 Task: Look for Airbnb options in Diffa, Niger from 10th December, 2023 to 15th December, 2023 for 7 adults.4 bedrooms having 7 beds and 4 bathrooms. Property type can be house. Amenities needed are: wifi, TV, free parkinig on premises, gym, breakfast. Look for 4 properties as per requirement.
Action: Mouse moved to (465, 64)
Screenshot: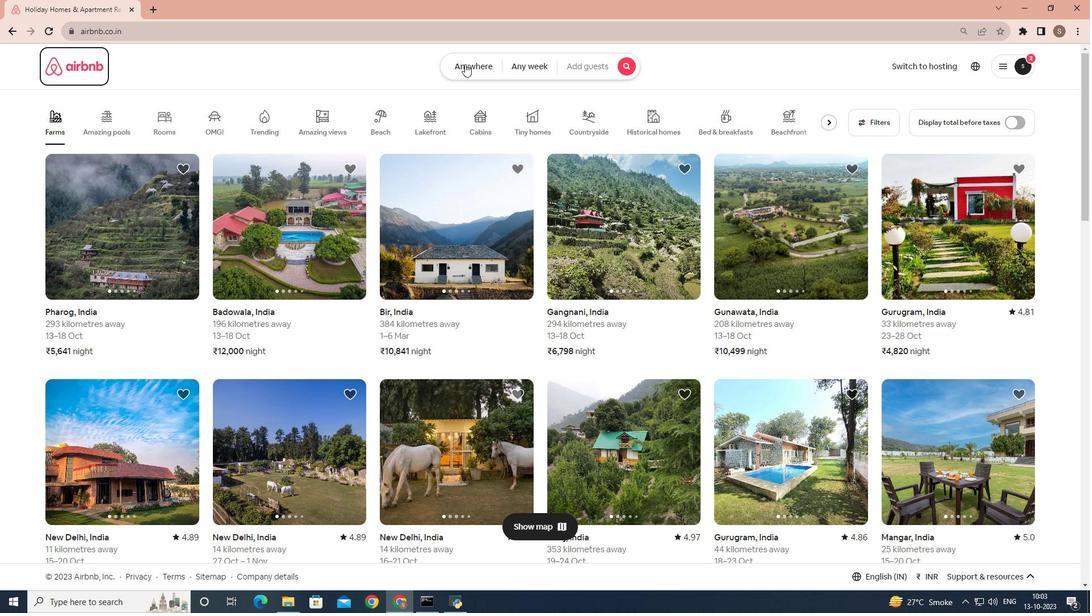 
Action: Mouse pressed left at (465, 64)
Screenshot: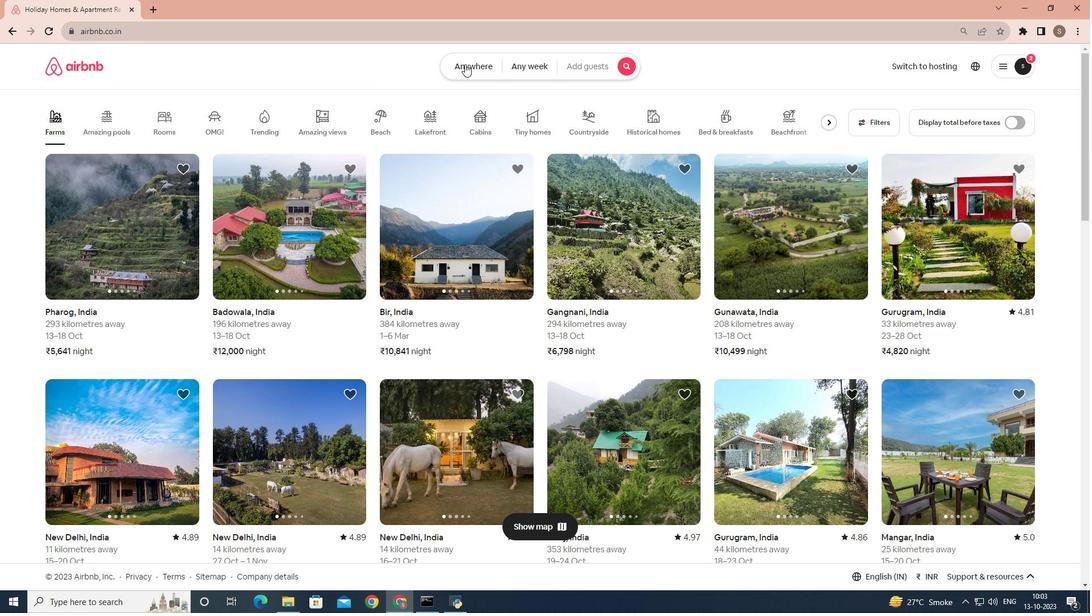 
Action: Mouse moved to (423, 103)
Screenshot: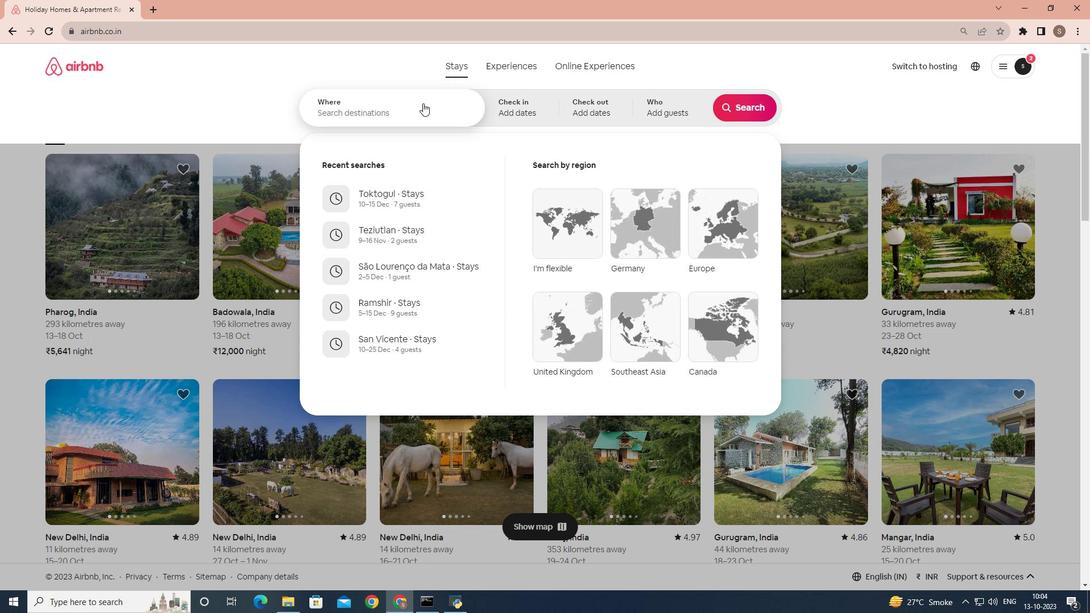 
Action: Mouse pressed left at (423, 103)
Screenshot: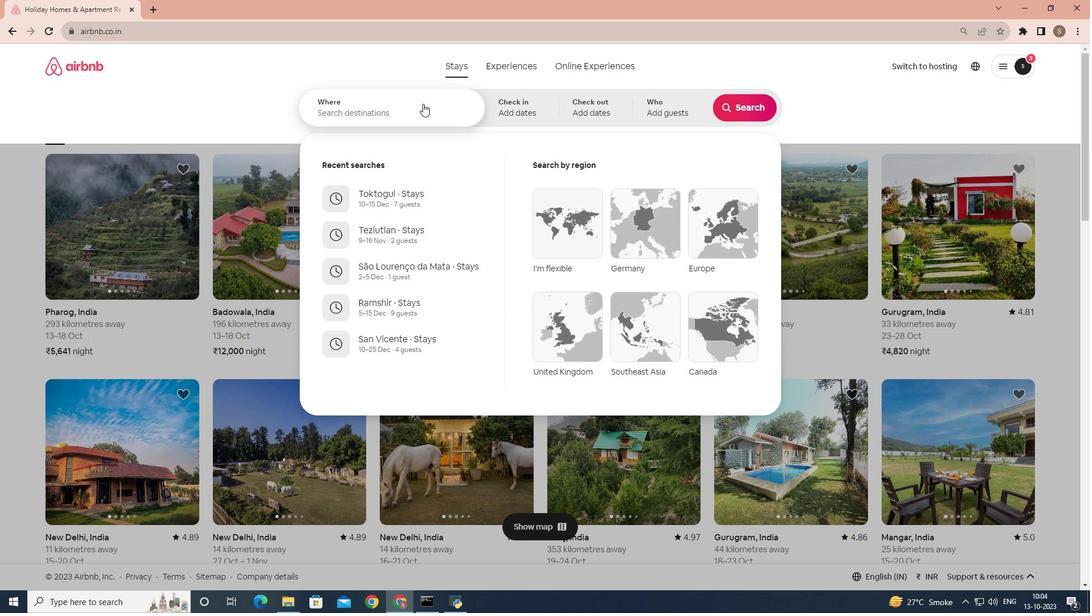 
Action: Mouse moved to (421, 105)
Screenshot: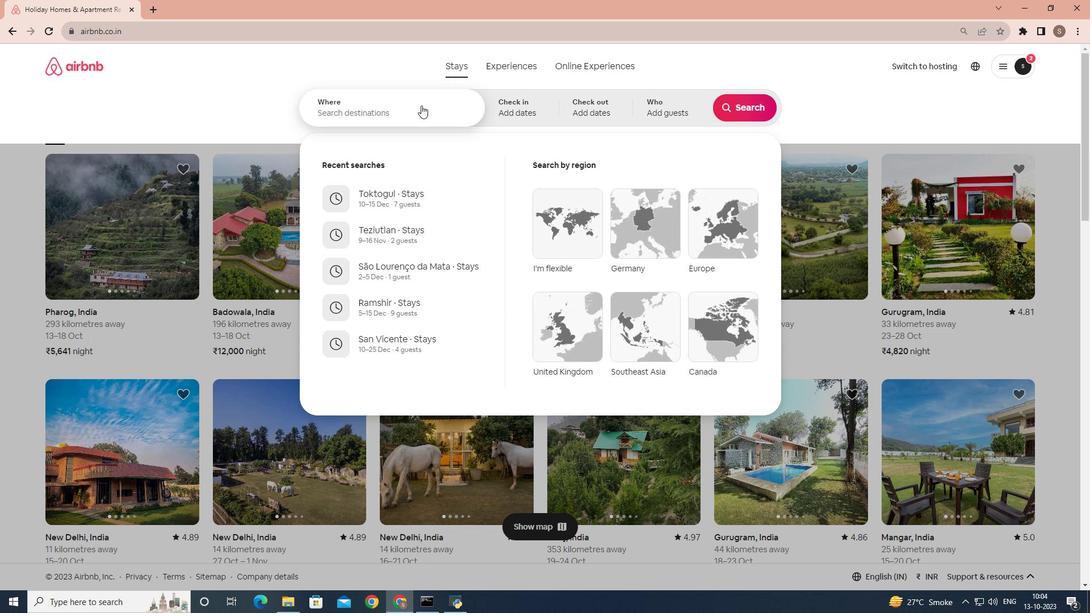 
Action: Mouse pressed left at (421, 105)
Screenshot: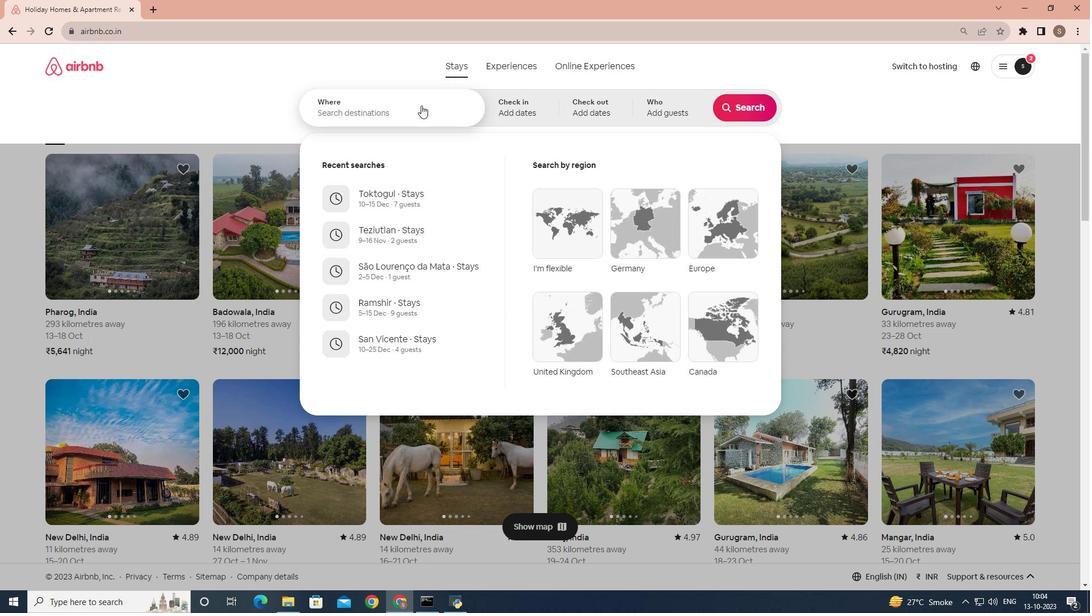 
Action: Key pressed <Key.shift>Diffa,<Key.space><Key.shift>Niger
Screenshot: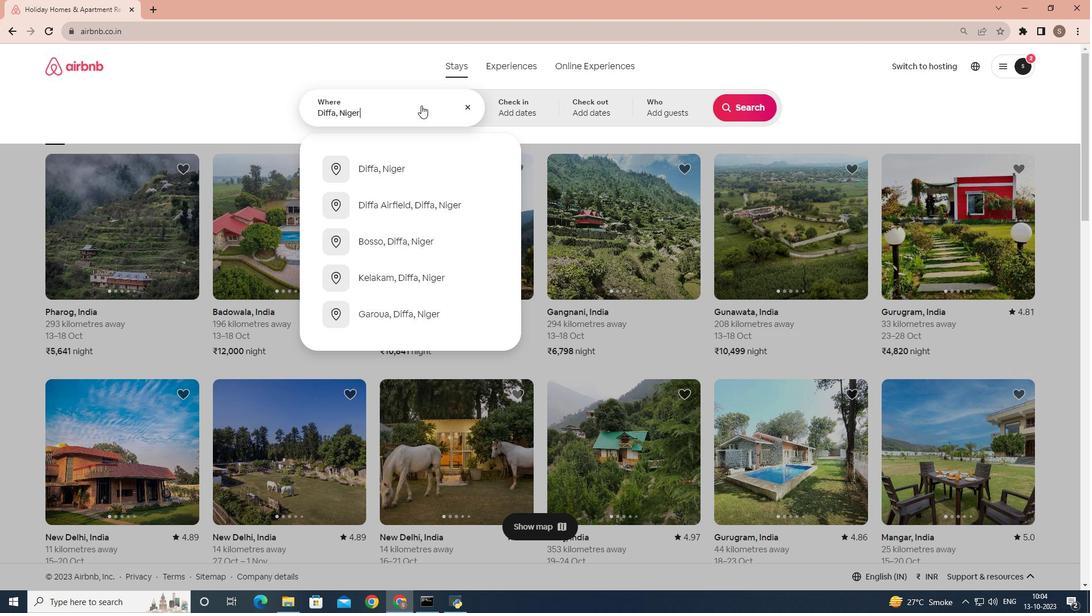 
Action: Mouse moved to (451, 160)
Screenshot: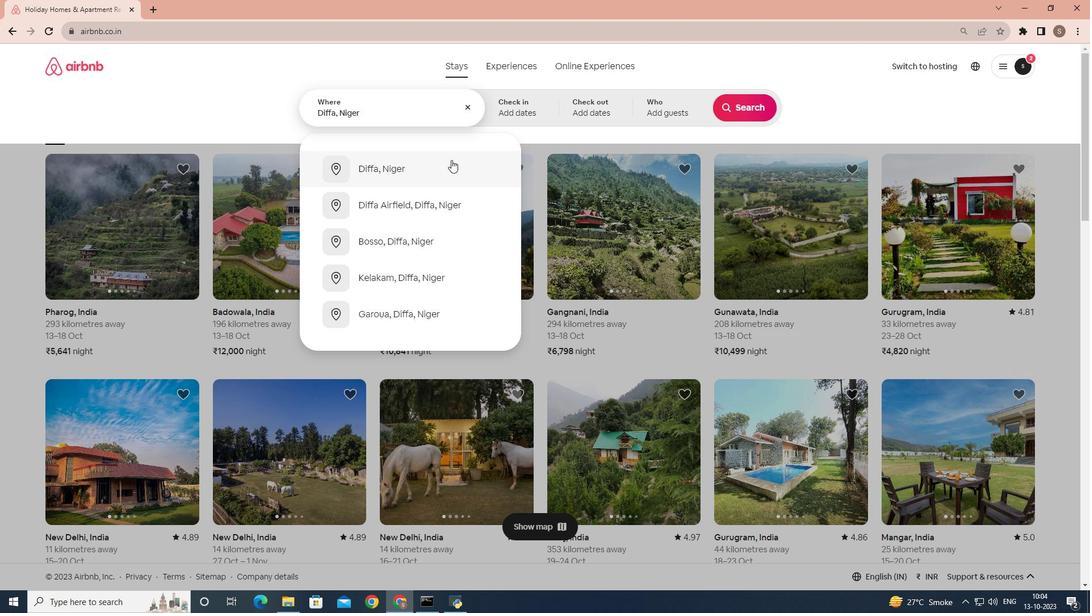
Action: Mouse pressed left at (451, 160)
Screenshot: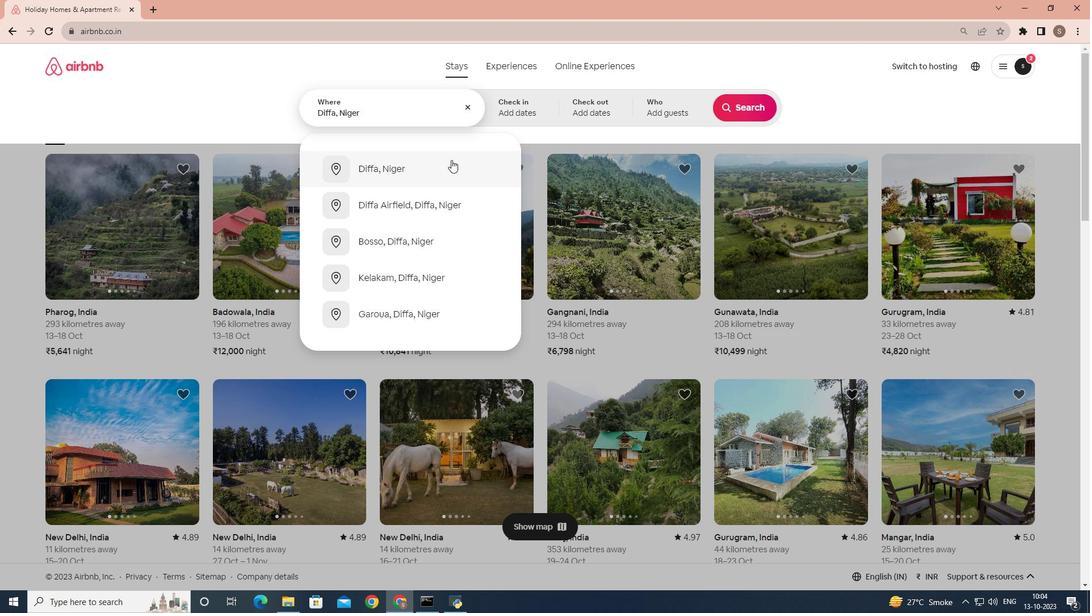
Action: Mouse moved to (741, 198)
Screenshot: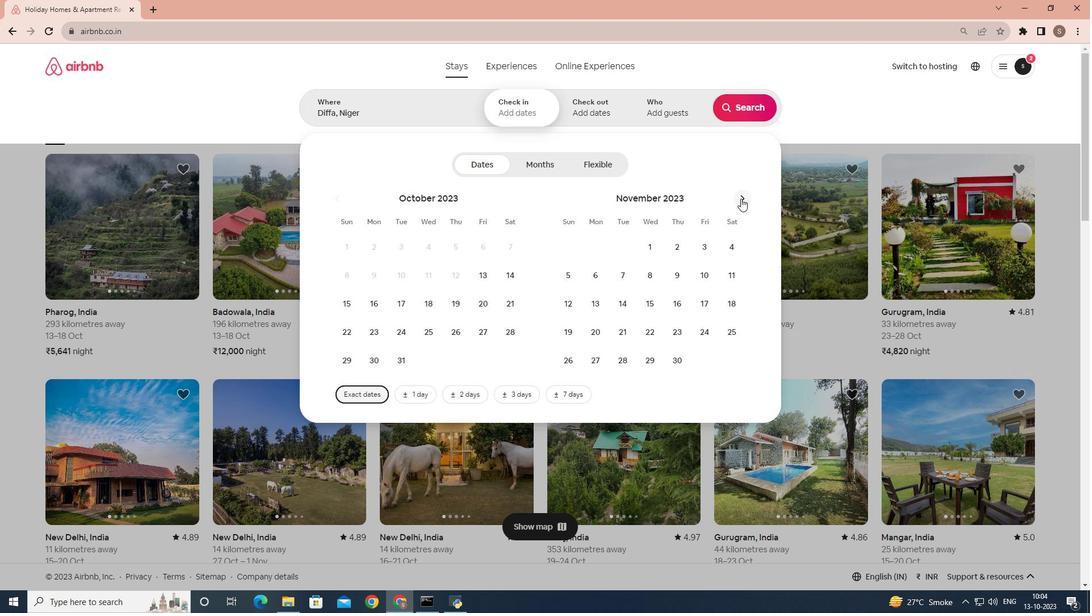 
Action: Mouse pressed left at (741, 198)
Screenshot: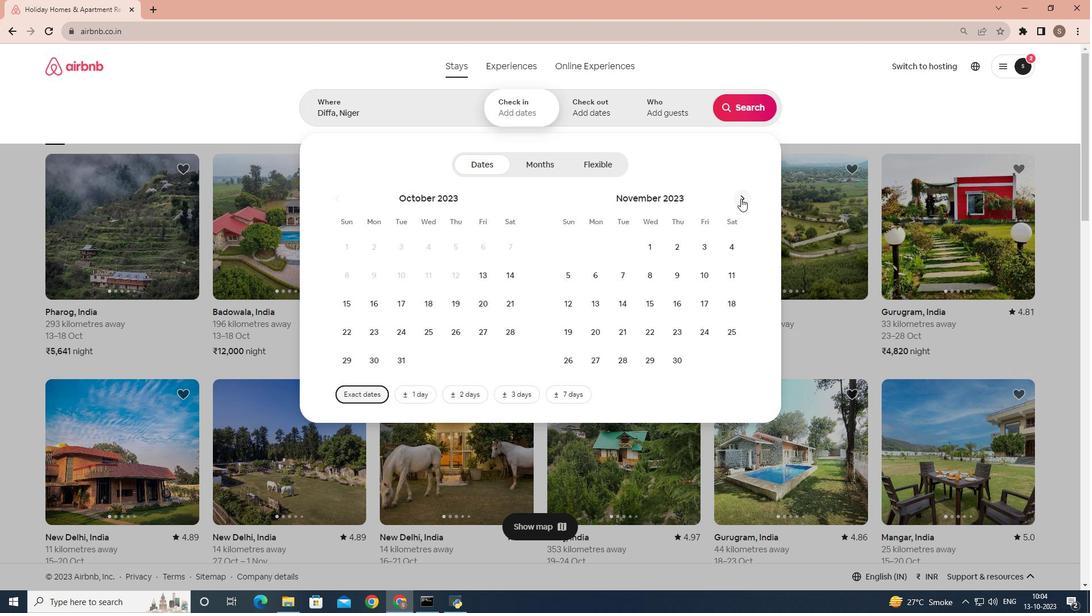 
Action: Mouse moved to (565, 300)
Screenshot: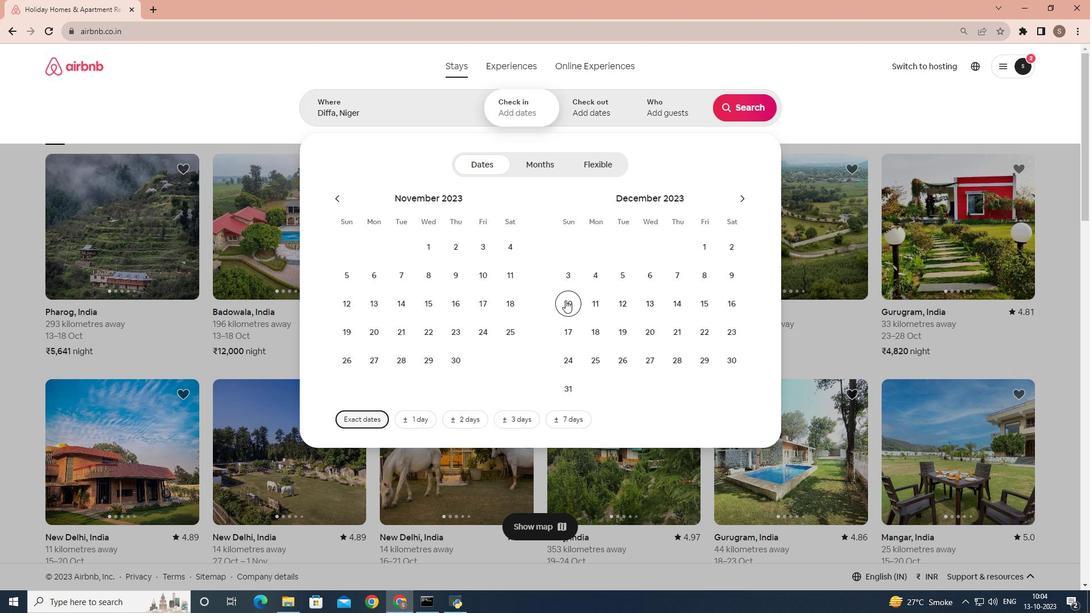 
Action: Mouse pressed left at (565, 300)
Screenshot: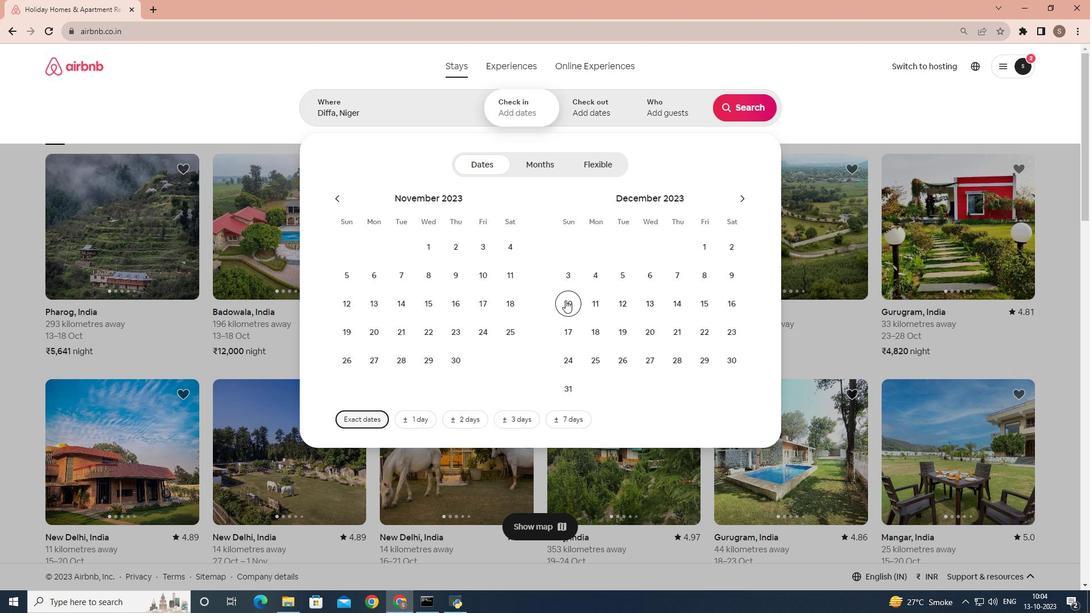 
Action: Mouse moved to (701, 306)
Screenshot: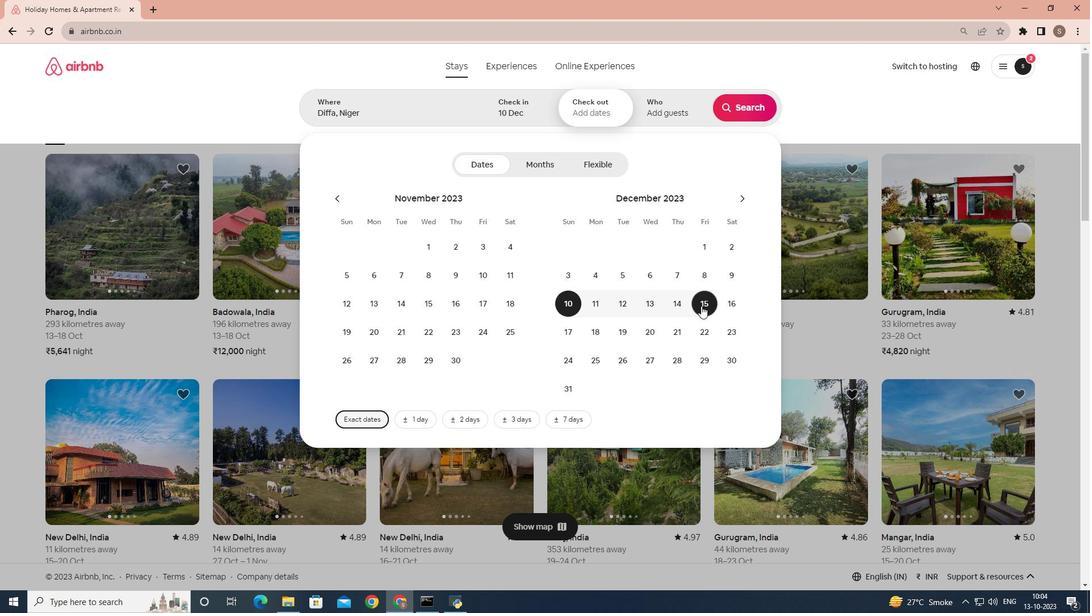
Action: Mouse pressed left at (701, 306)
Screenshot: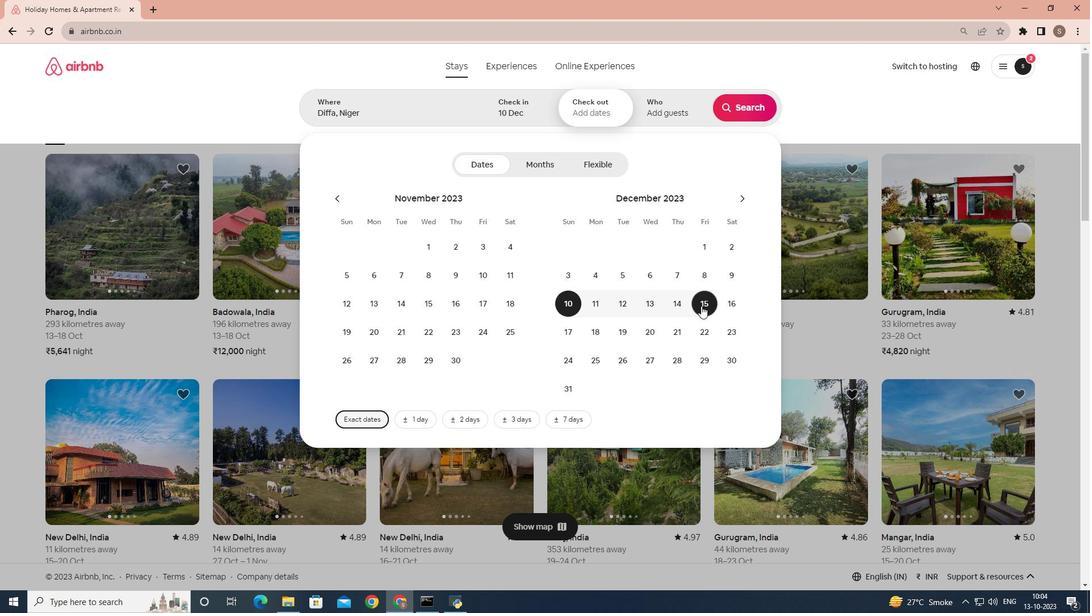 
Action: Mouse moved to (671, 95)
Screenshot: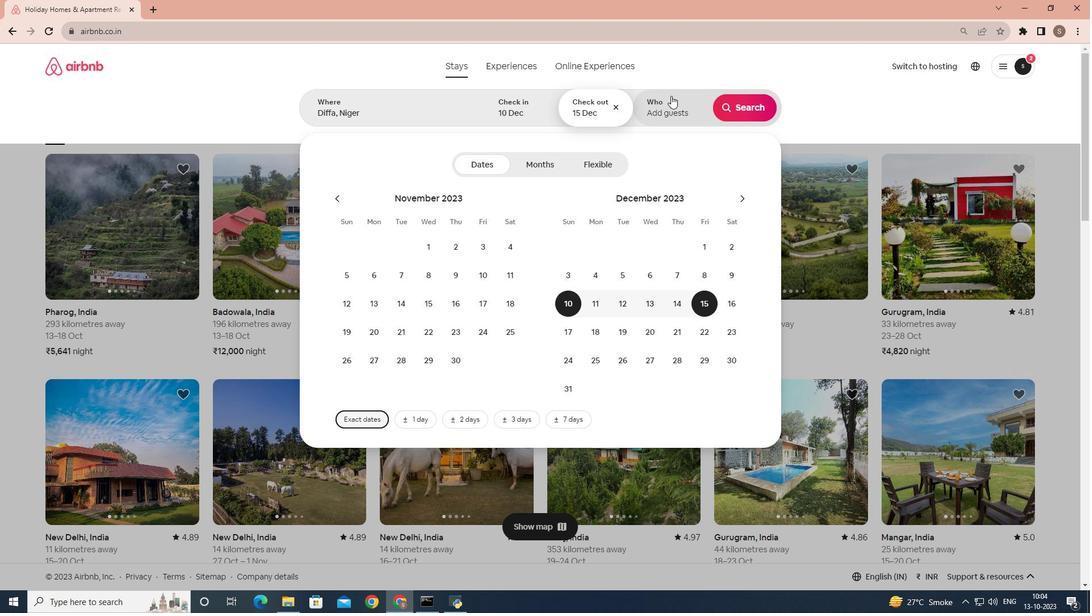 
Action: Mouse pressed left at (671, 95)
Screenshot: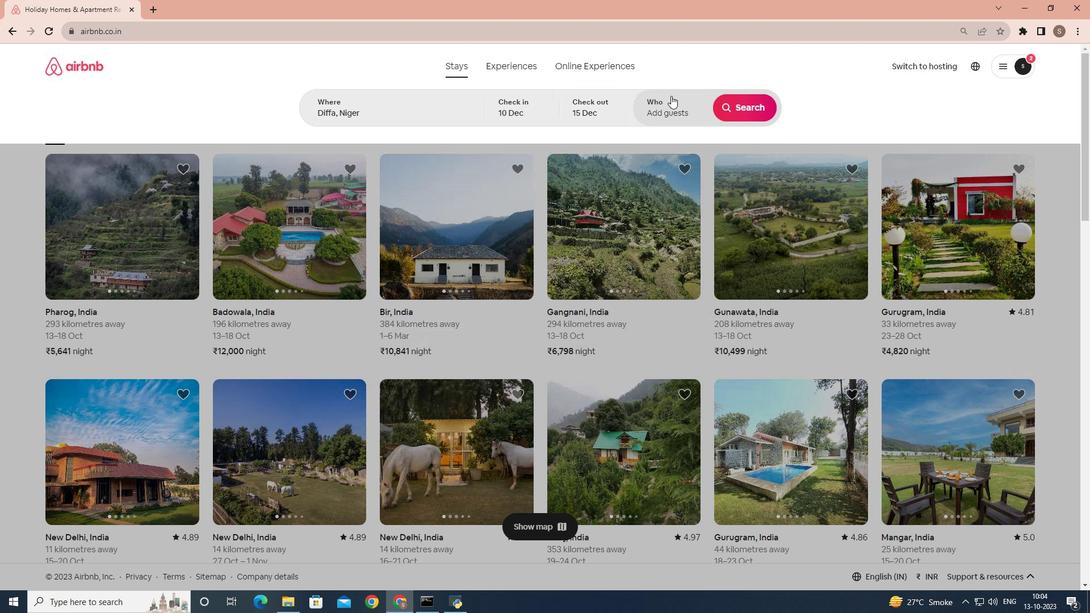 
Action: Mouse moved to (749, 173)
Screenshot: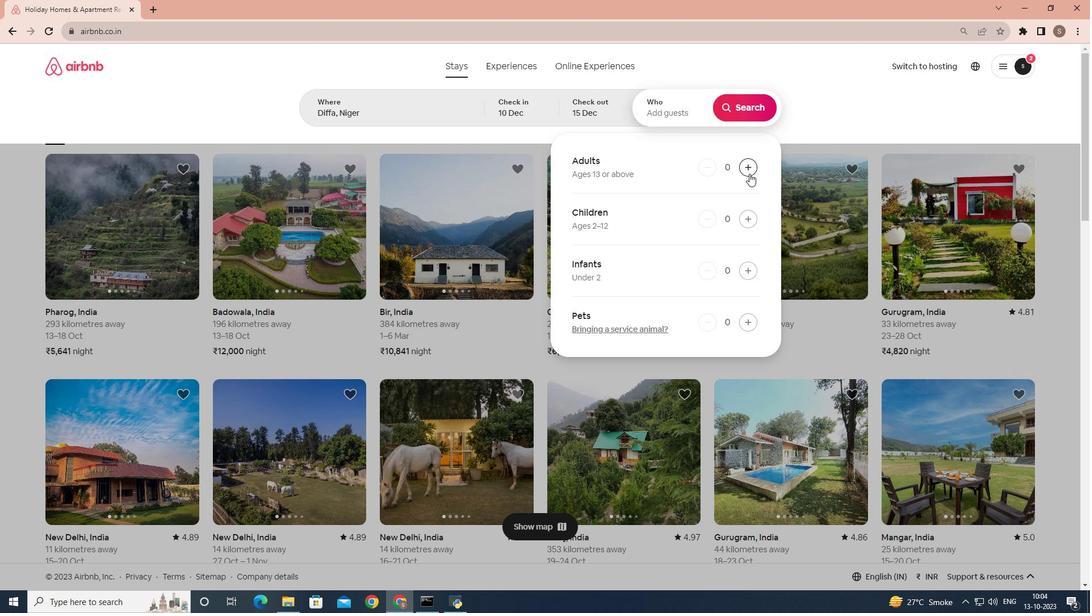 
Action: Mouse pressed left at (749, 173)
Screenshot: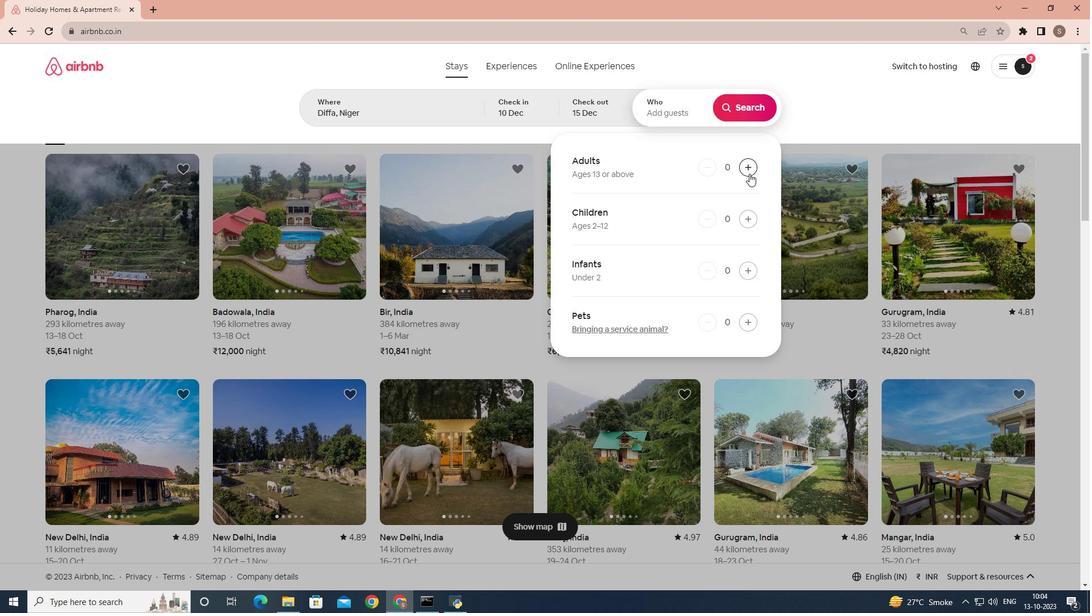 
Action: Mouse pressed left at (749, 173)
Screenshot: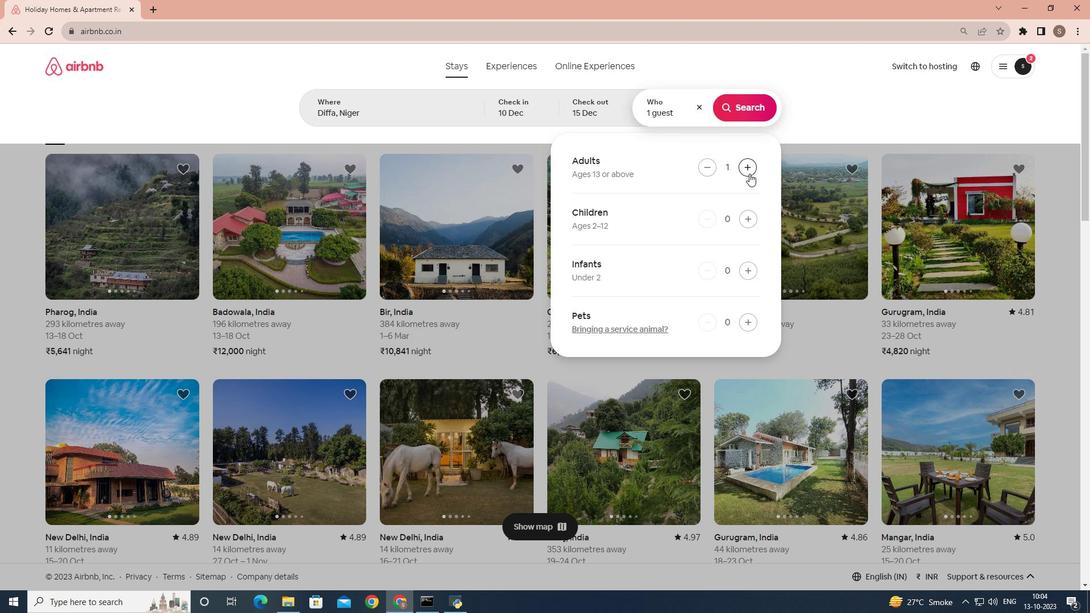 
Action: Mouse pressed left at (749, 173)
Screenshot: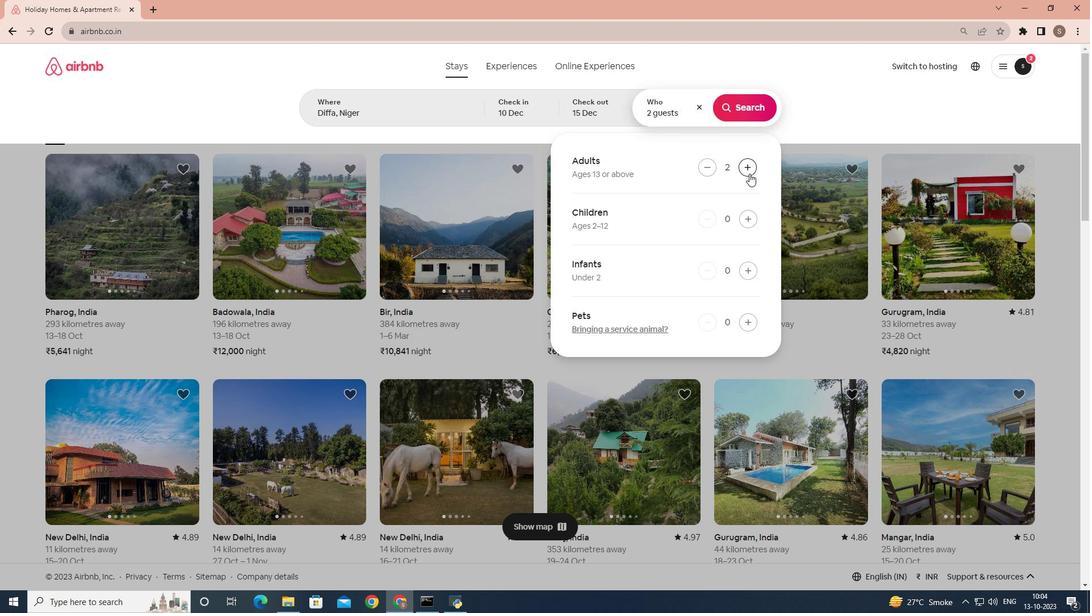 
Action: Mouse pressed left at (749, 173)
Screenshot: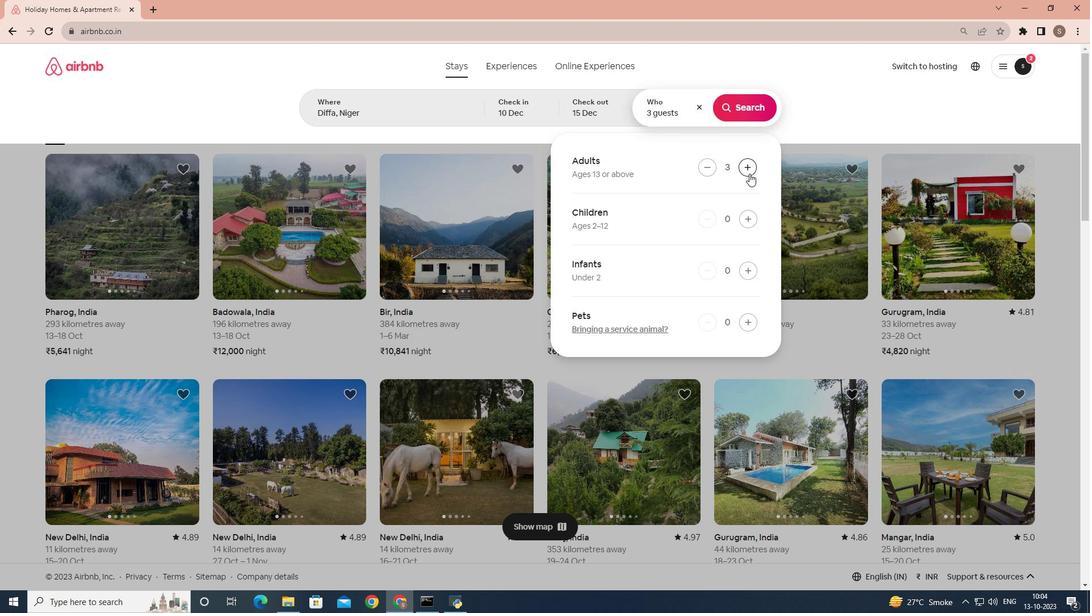 
Action: Mouse pressed left at (749, 173)
Screenshot: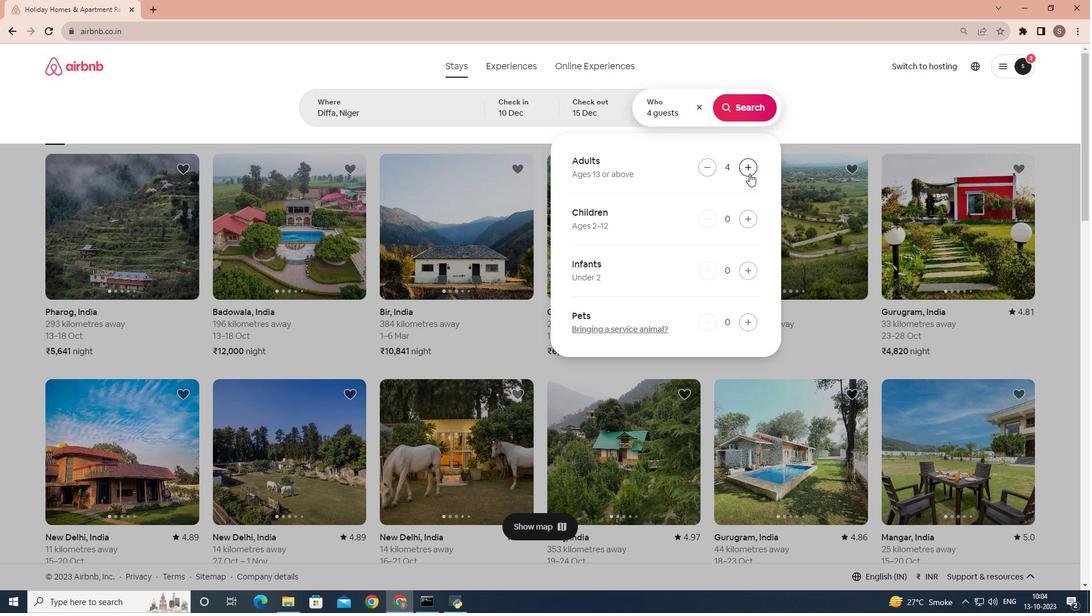 
Action: Mouse pressed left at (749, 173)
Screenshot: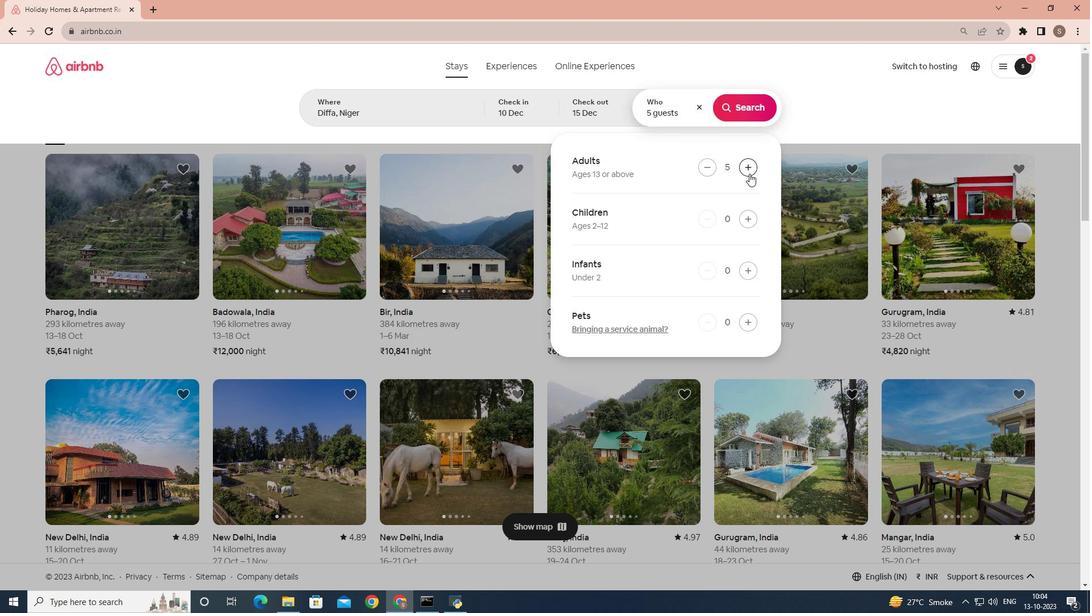 
Action: Mouse pressed left at (749, 173)
Screenshot: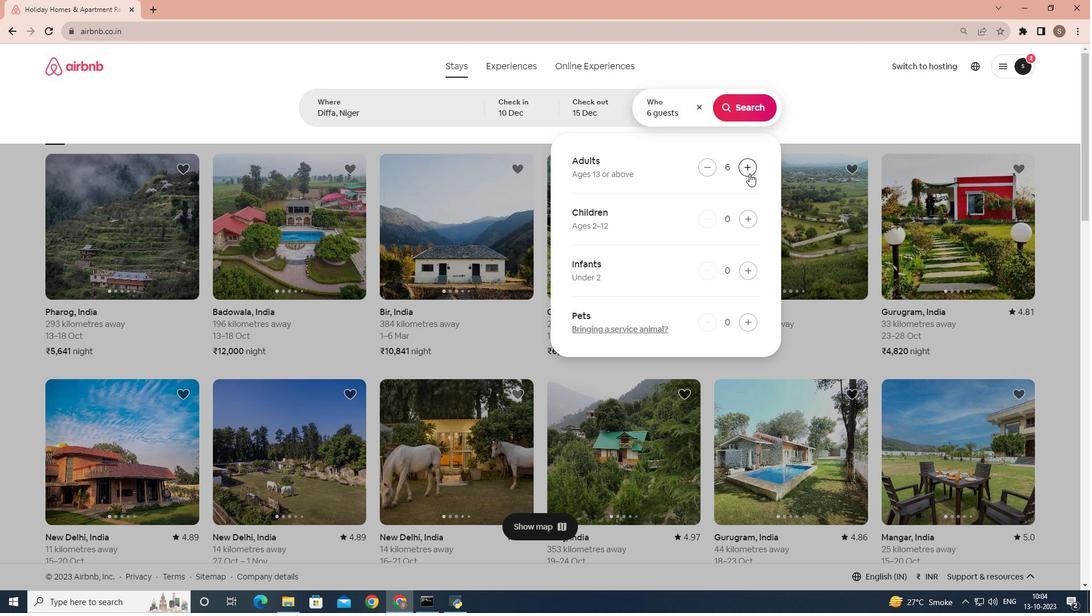 
Action: Mouse moved to (737, 113)
Screenshot: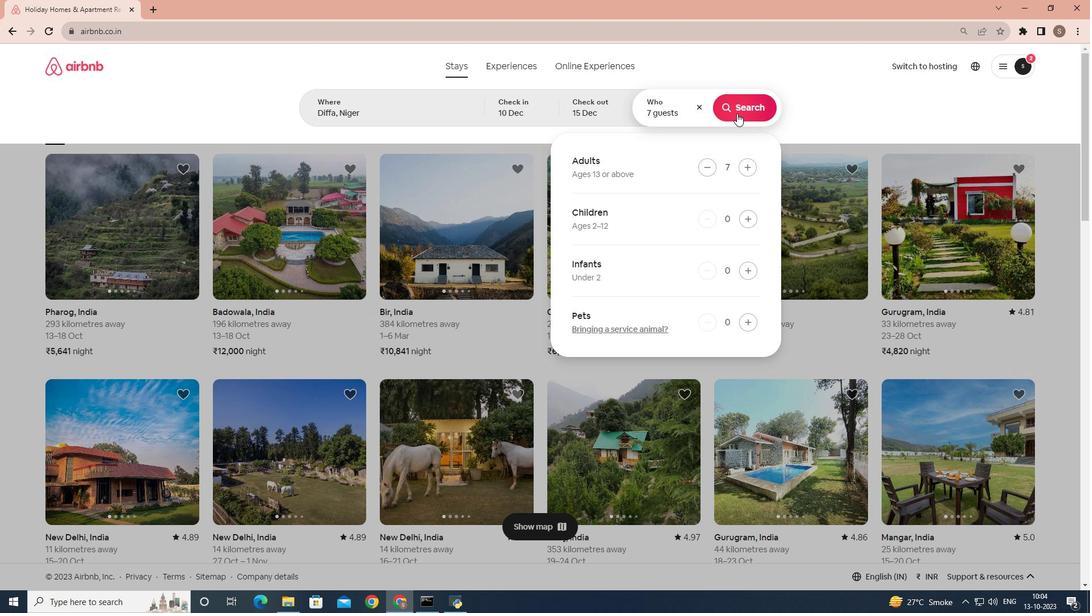 
Action: Mouse pressed left at (737, 113)
Screenshot: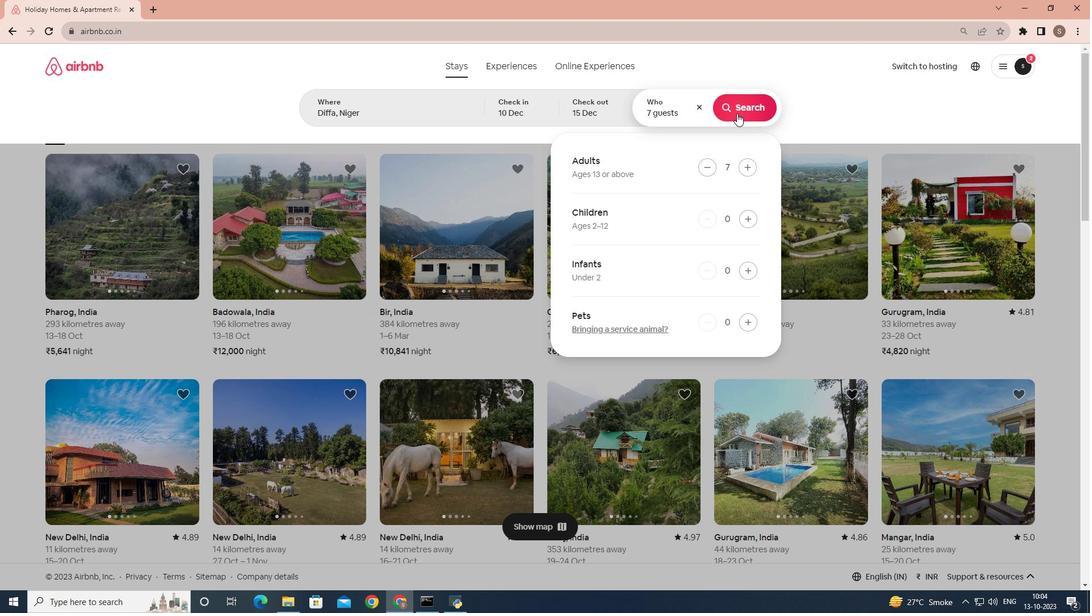 
Action: Mouse moved to (905, 124)
Screenshot: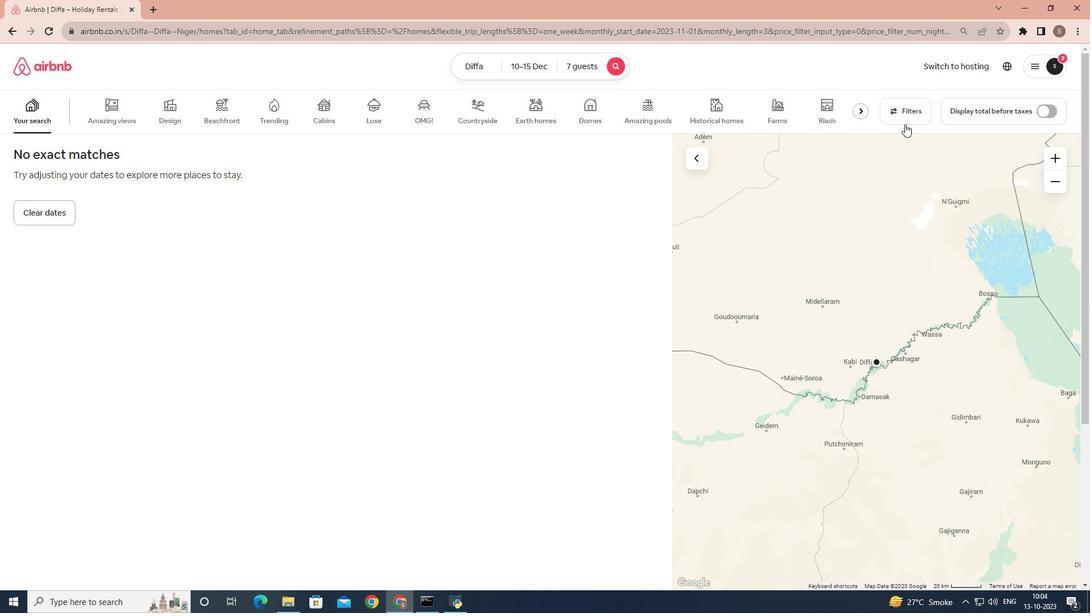 
Action: Mouse pressed left at (905, 124)
Screenshot: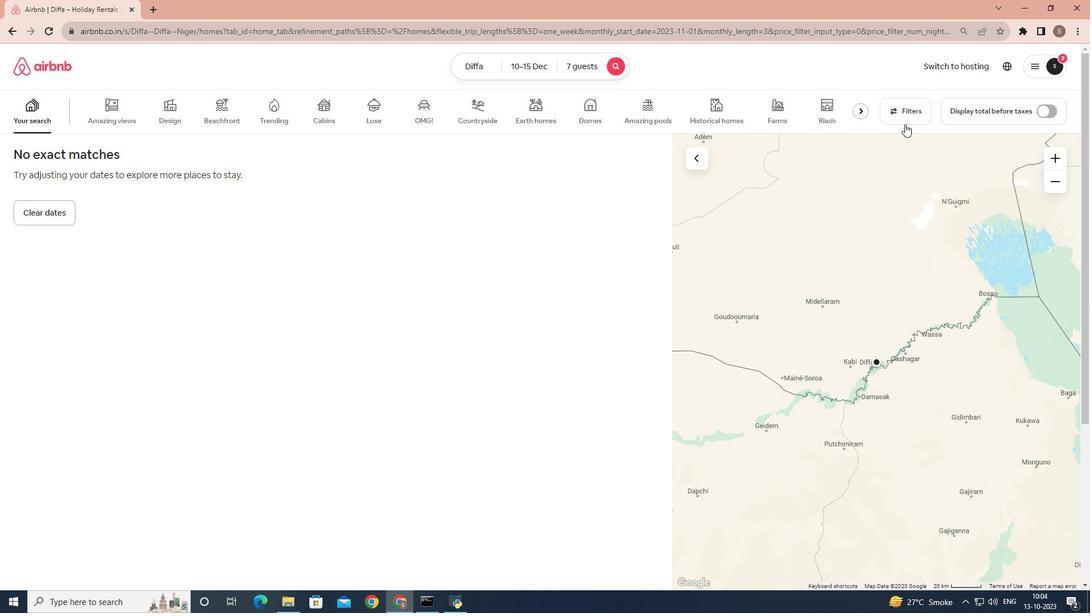 
Action: Mouse moved to (726, 286)
Screenshot: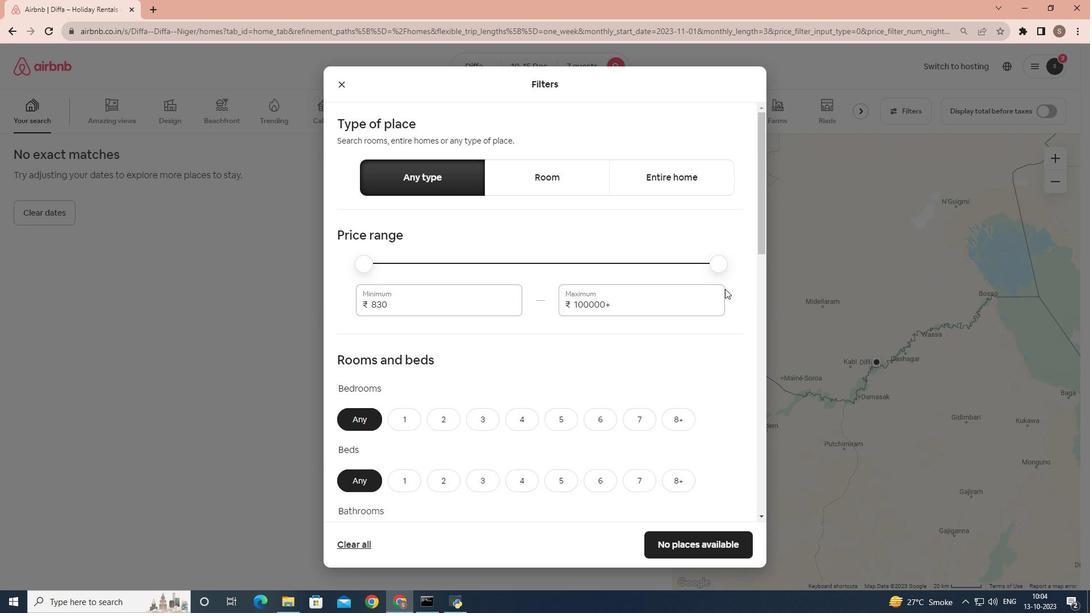 
Action: Mouse scrolled (726, 286) with delta (0, 0)
Screenshot: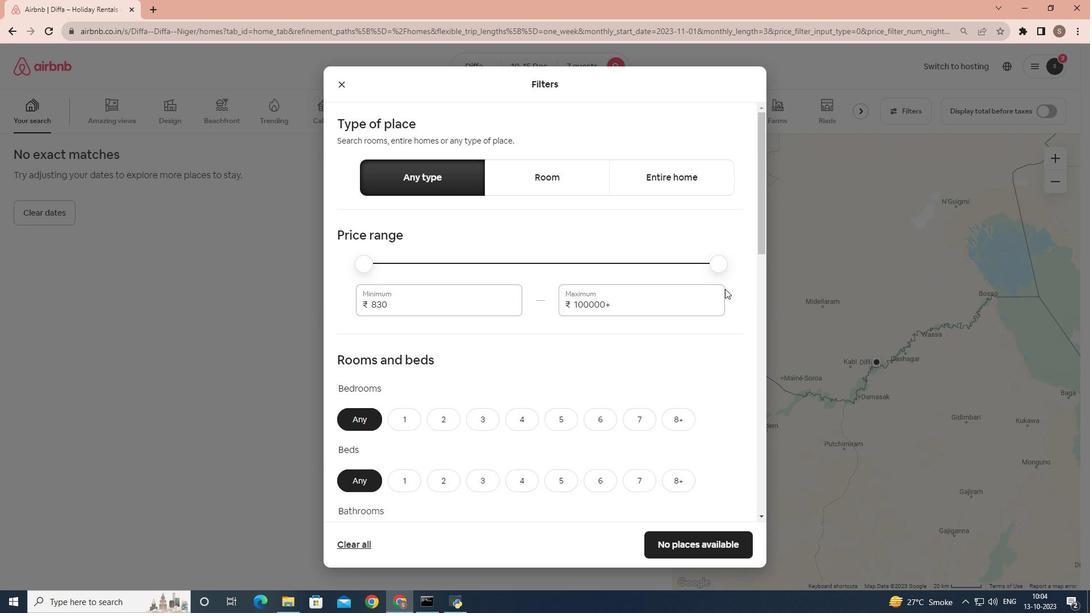 
Action: Mouse moved to (512, 364)
Screenshot: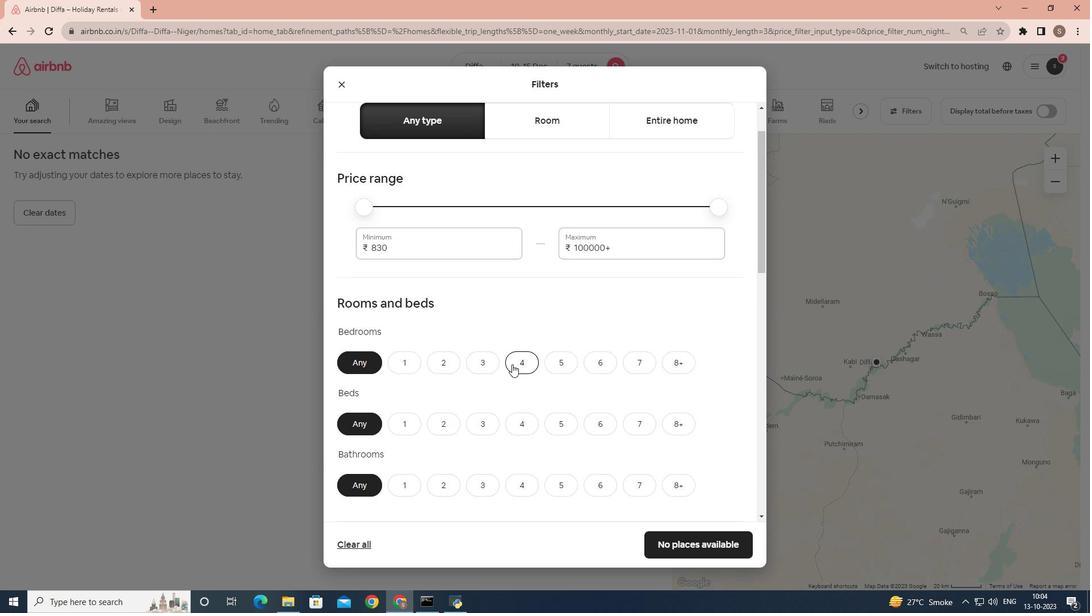 
Action: Mouse pressed left at (512, 364)
Screenshot: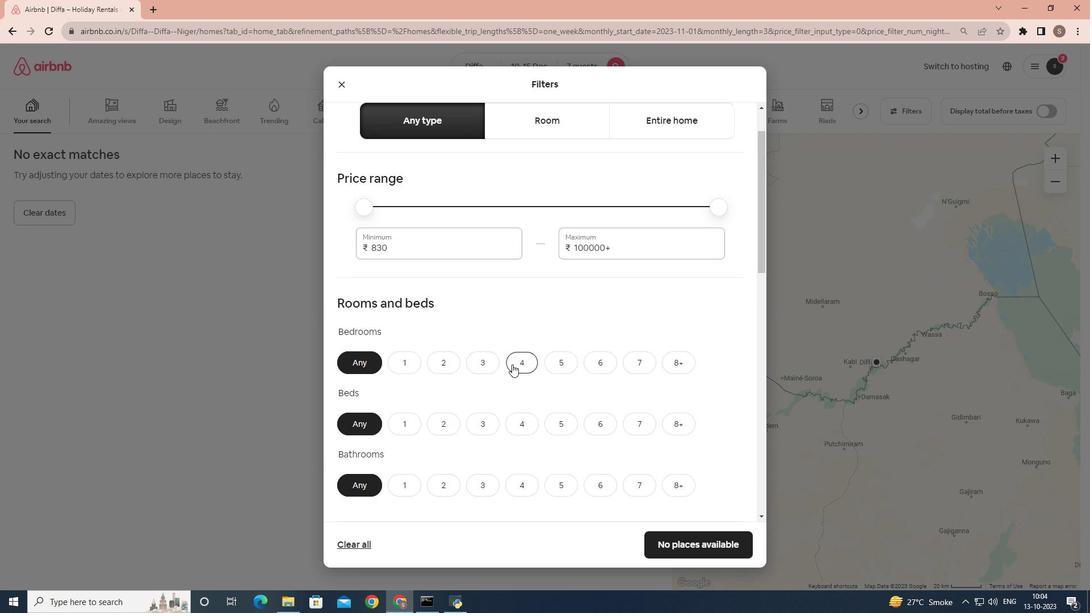 
Action: Mouse moved to (522, 364)
Screenshot: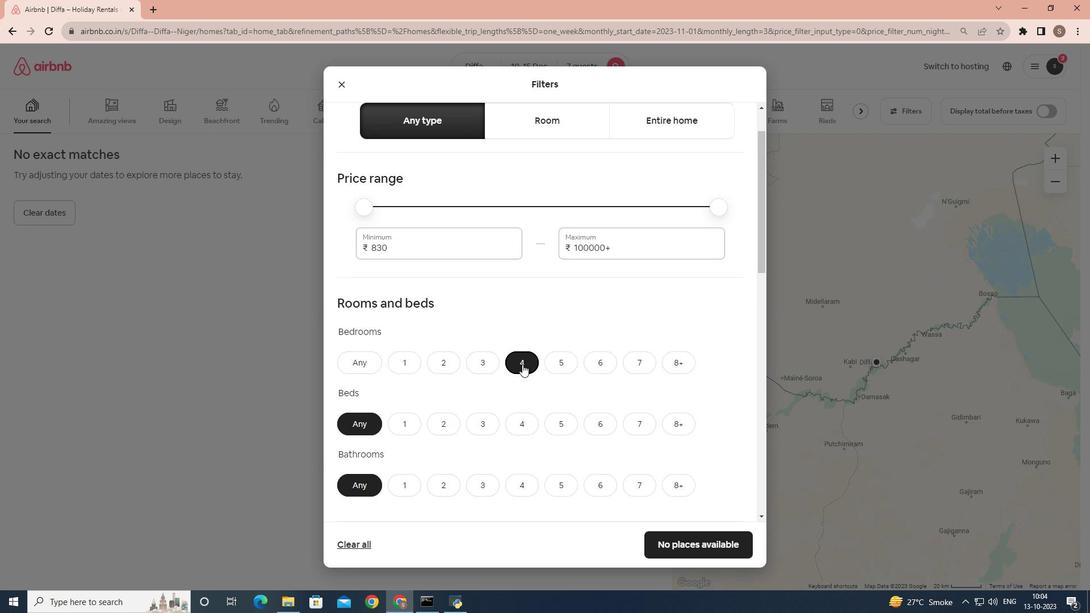 
Action: Mouse scrolled (522, 364) with delta (0, 0)
Screenshot: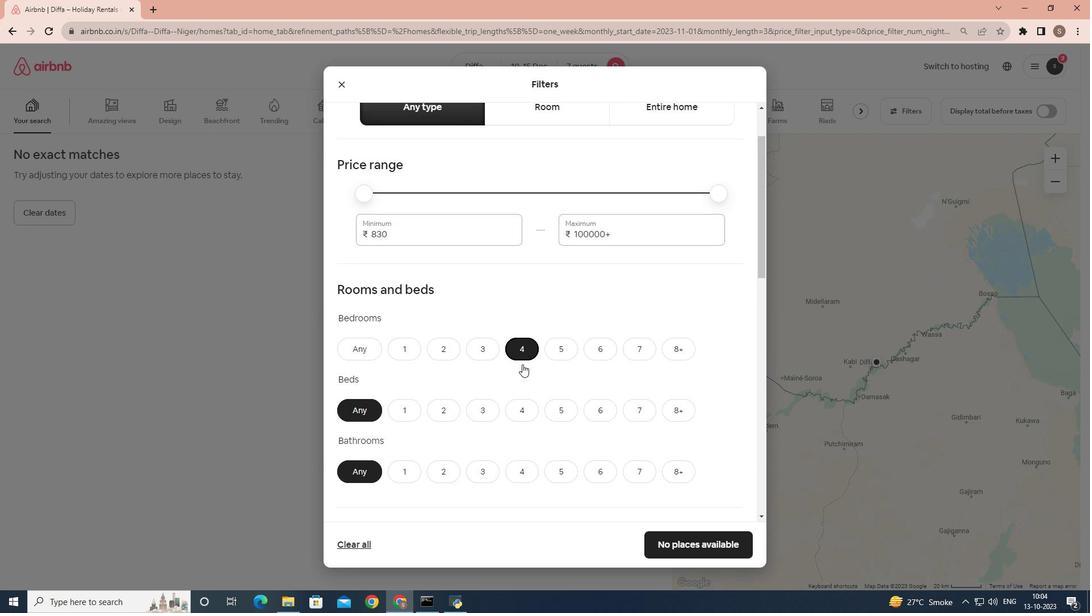 
Action: Mouse moved to (642, 370)
Screenshot: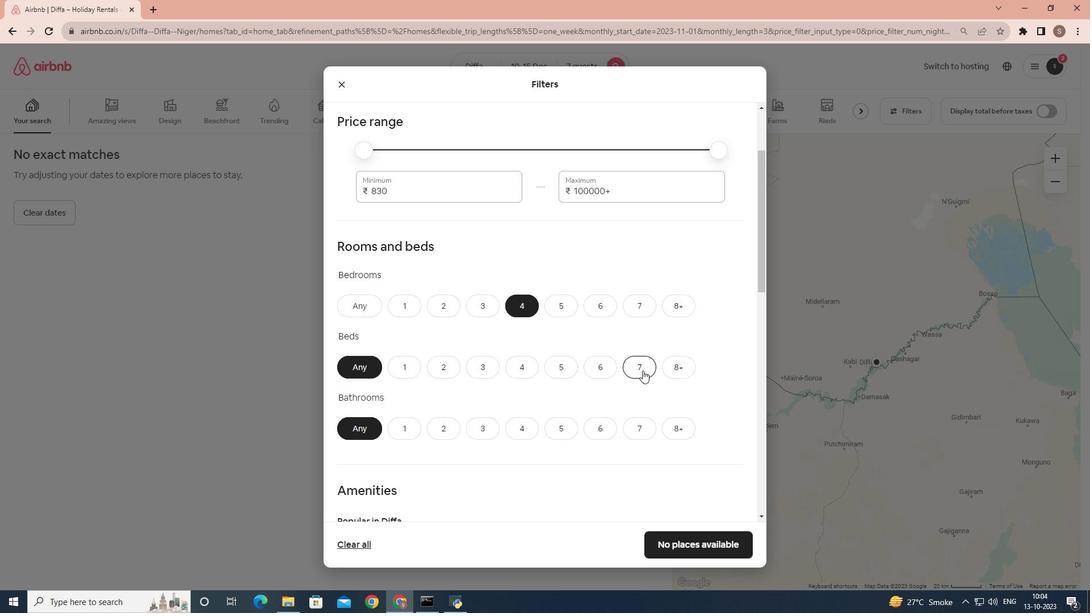 
Action: Mouse pressed left at (642, 370)
Screenshot: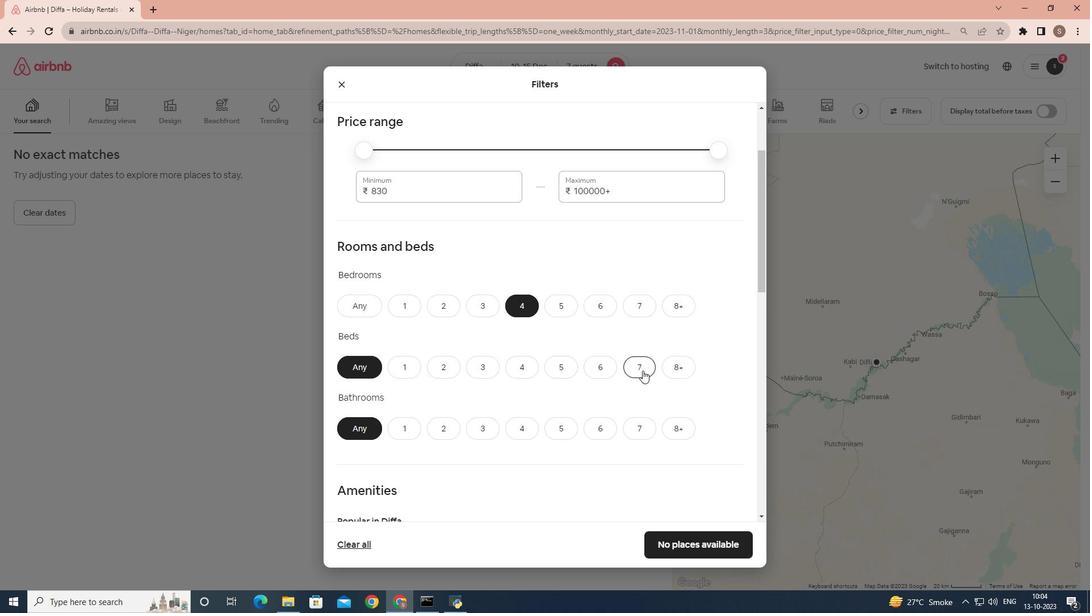 
Action: Mouse moved to (566, 376)
Screenshot: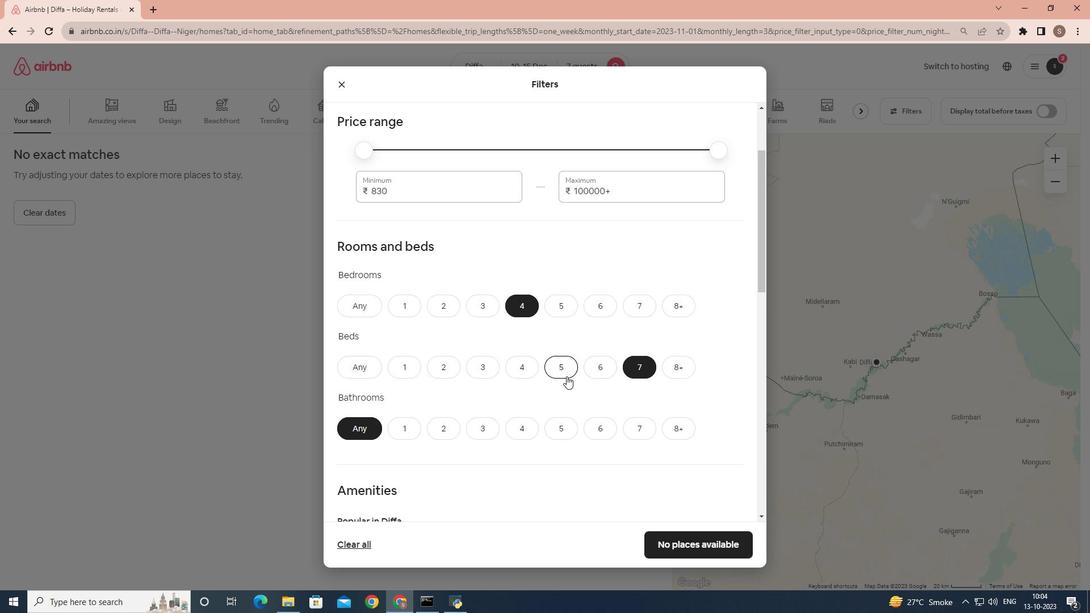 
Action: Mouse scrolled (566, 375) with delta (0, 0)
Screenshot: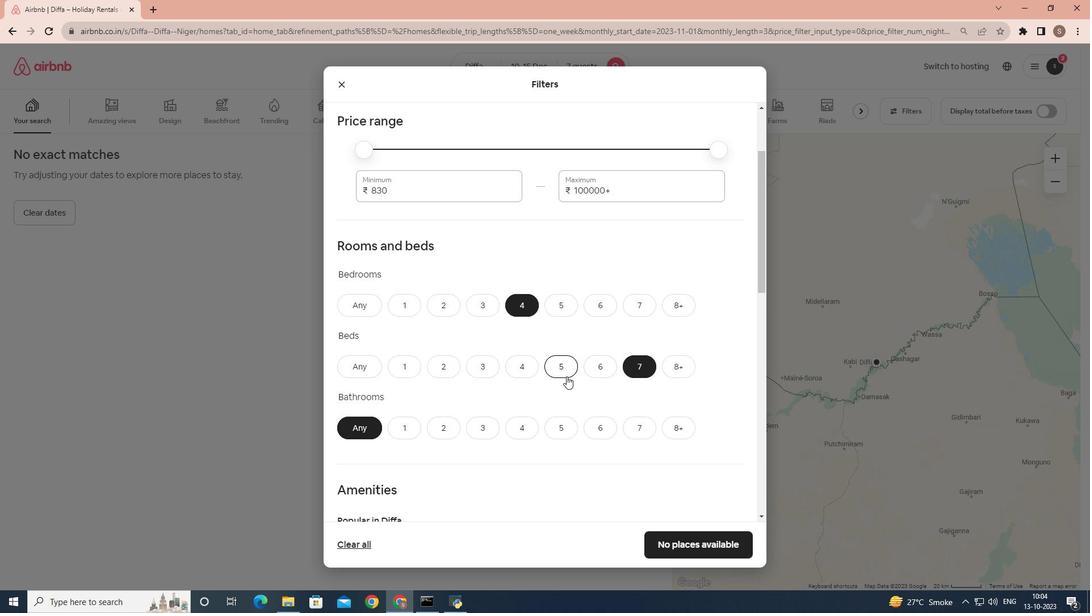 
Action: Mouse moved to (533, 373)
Screenshot: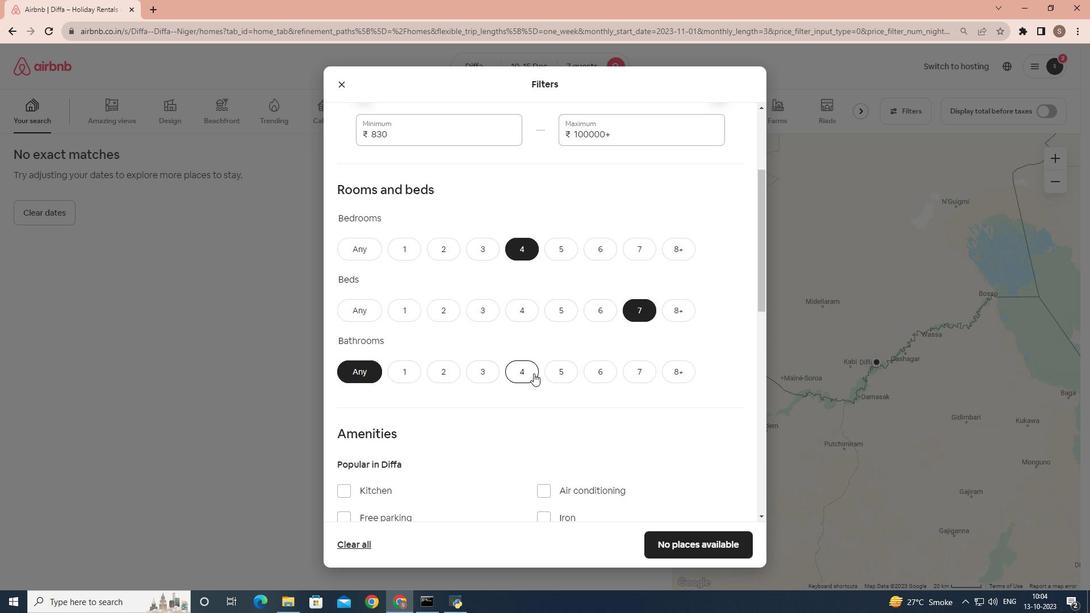 
Action: Mouse pressed left at (533, 373)
Screenshot: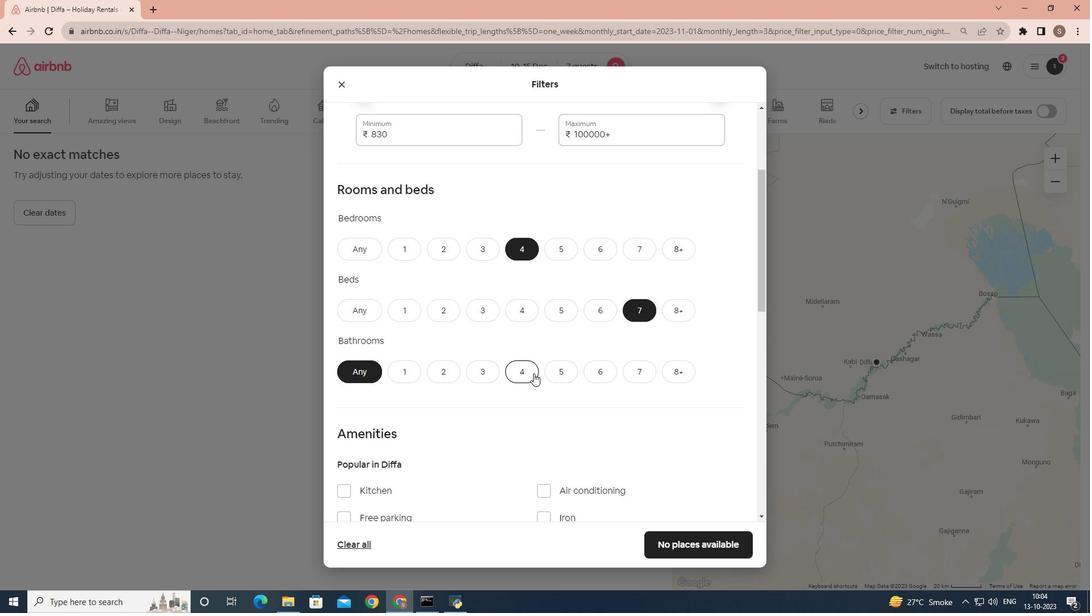 
Action: Mouse scrolled (533, 373) with delta (0, 0)
Screenshot: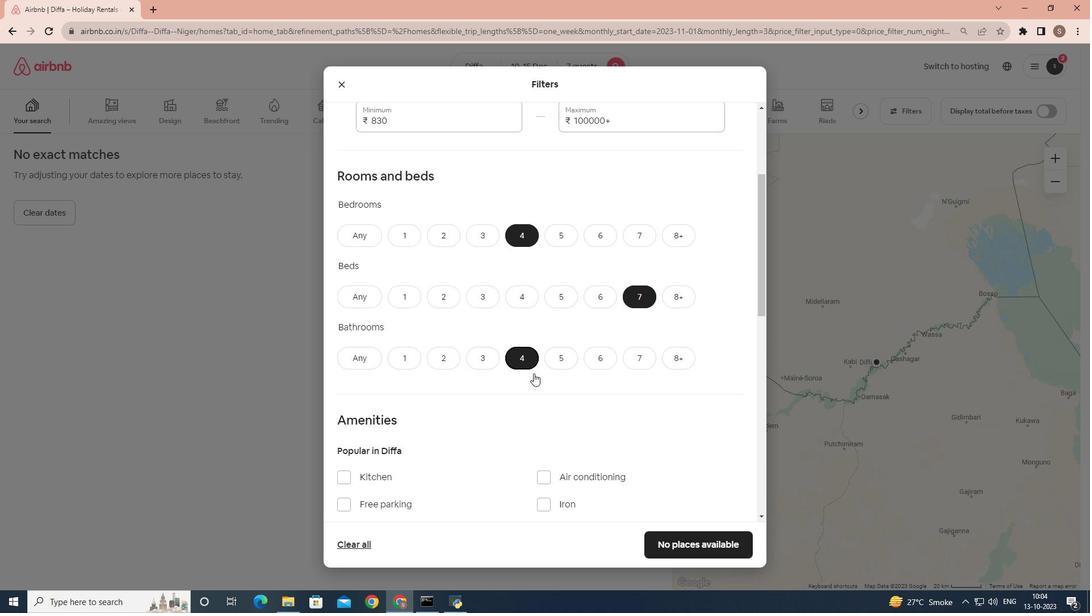 
Action: Mouse scrolled (533, 373) with delta (0, 0)
Screenshot: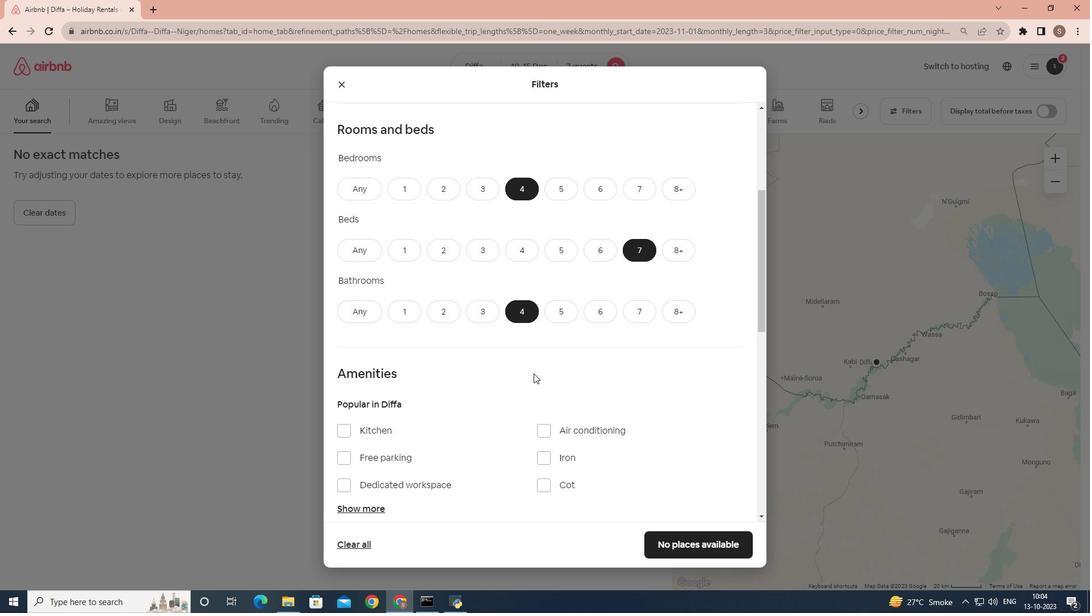 
Action: Mouse scrolled (533, 373) with delta (0, 0)
Screenshot: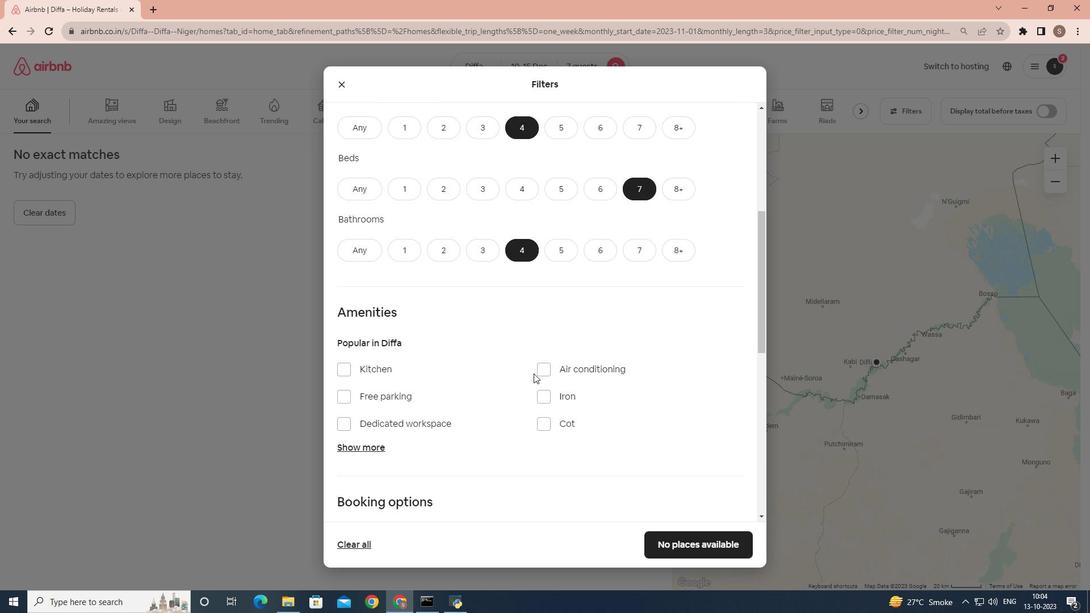 
Action: Mouse scrolled (533, 373) with delta (0, 0)
Screenshot: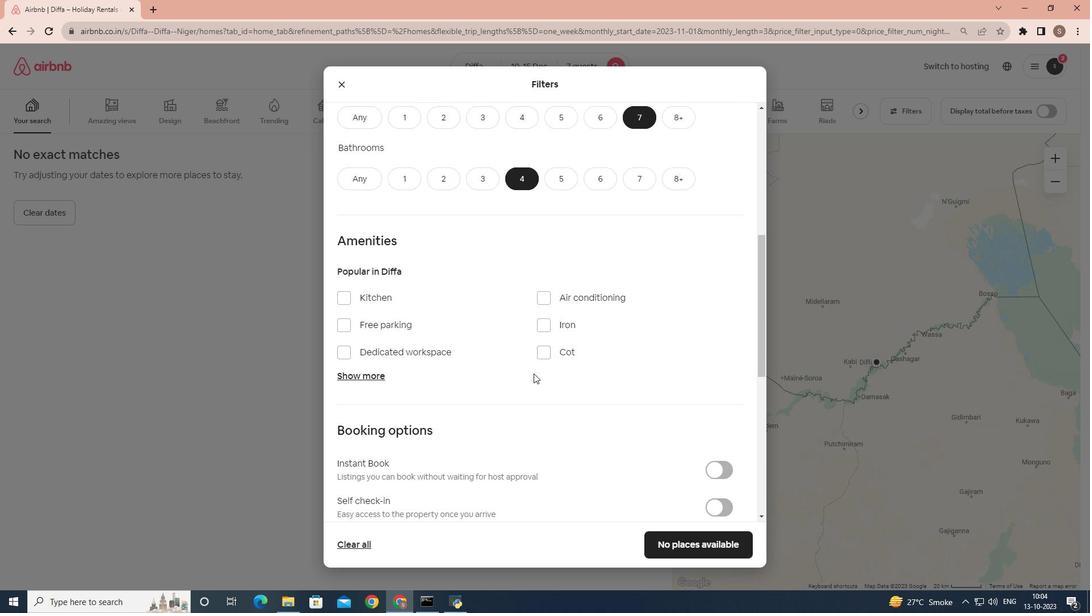
Action: Mouse scrolled (533, 373) with delta (0, 0)
Screenshot: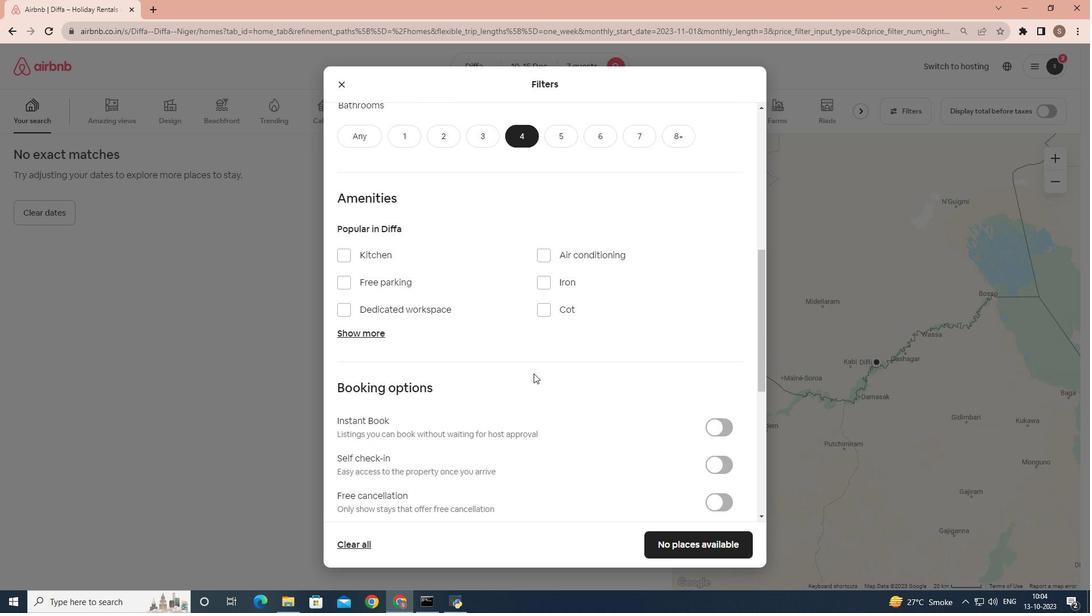 
Action: Mouse moved to (366, 282)
Screenshot: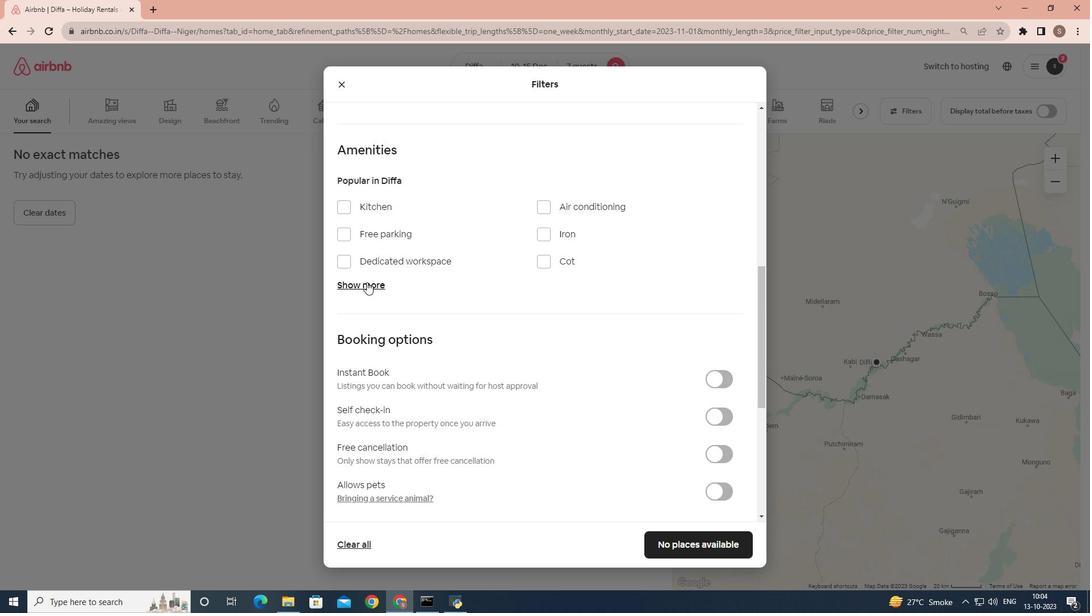 
Action: Mouse pressed left at (366, 282)
Screenshot: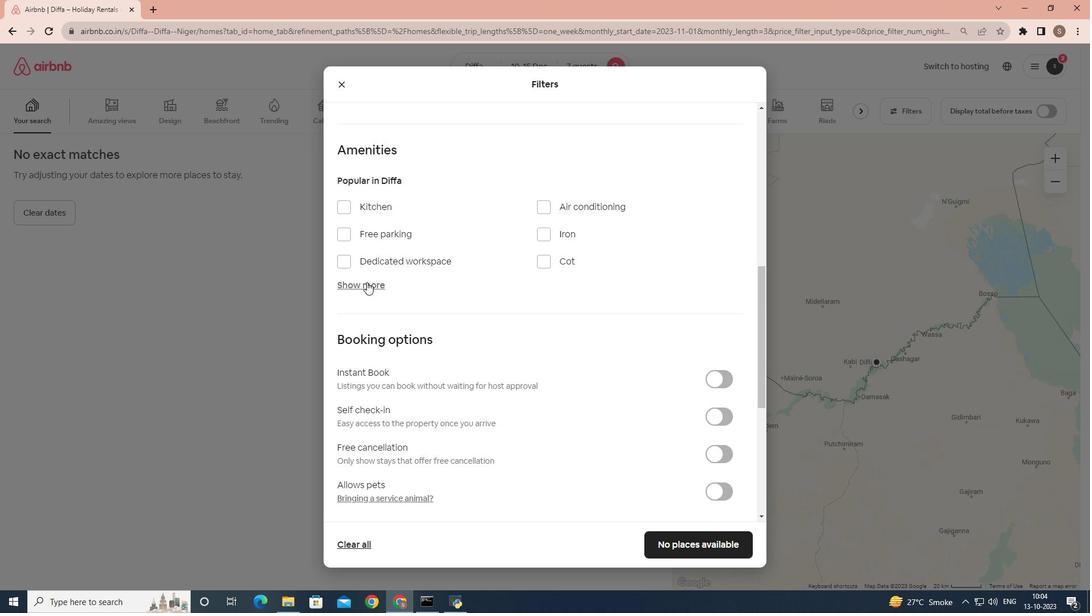
Action: Mouse moved to (343, 333)
Screenshot: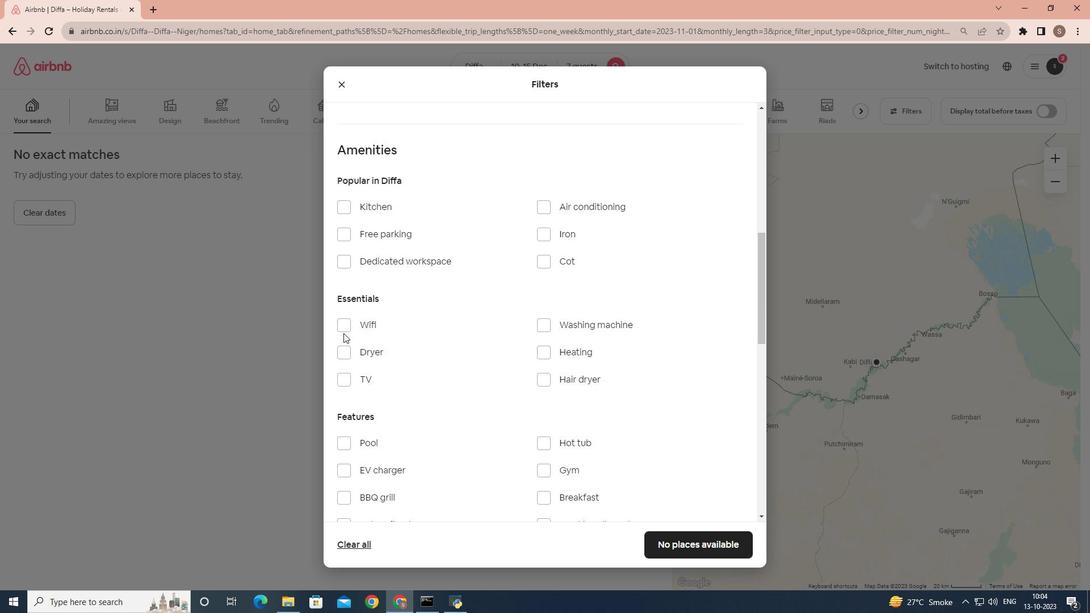 
Action: Mouse pressed left at (343, 333)
Screenshot: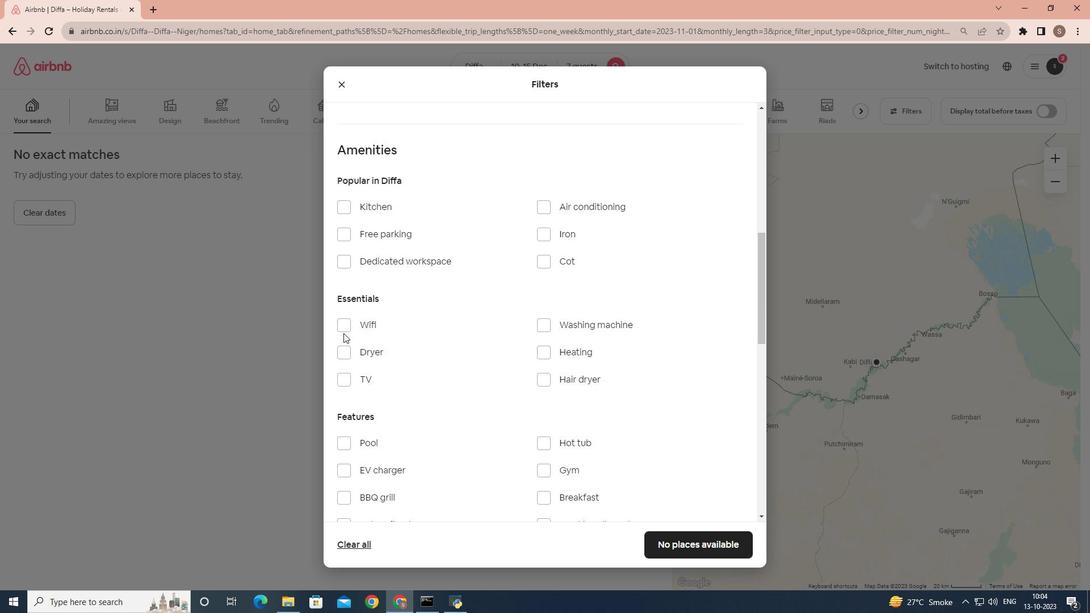 
Action: Mouse moved to (348, 325)
Screenshot: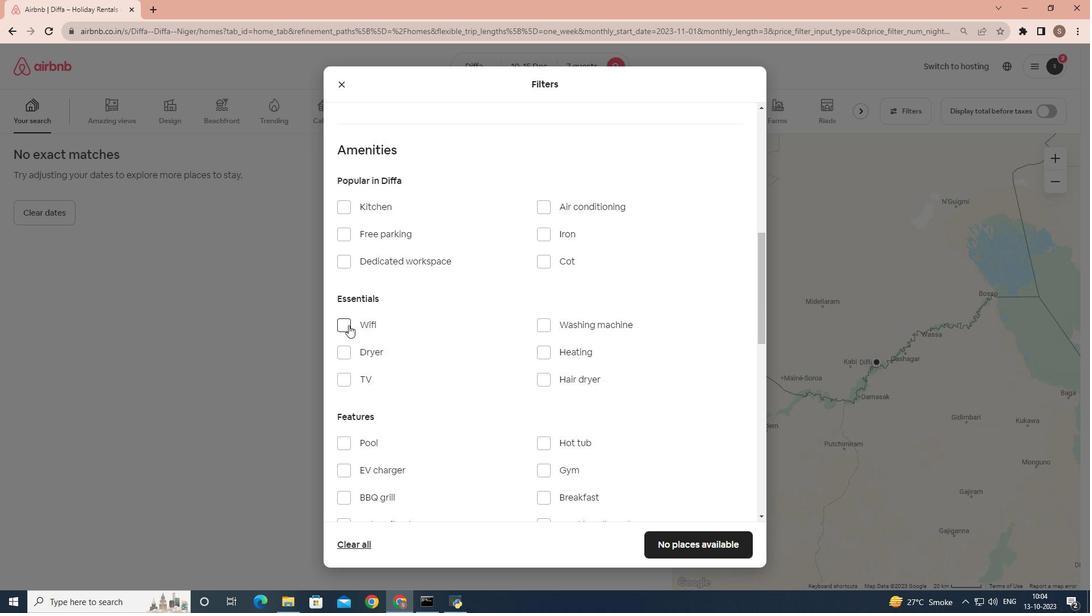 
Action: Mouse pressed left at (348, 325)
Screenshot: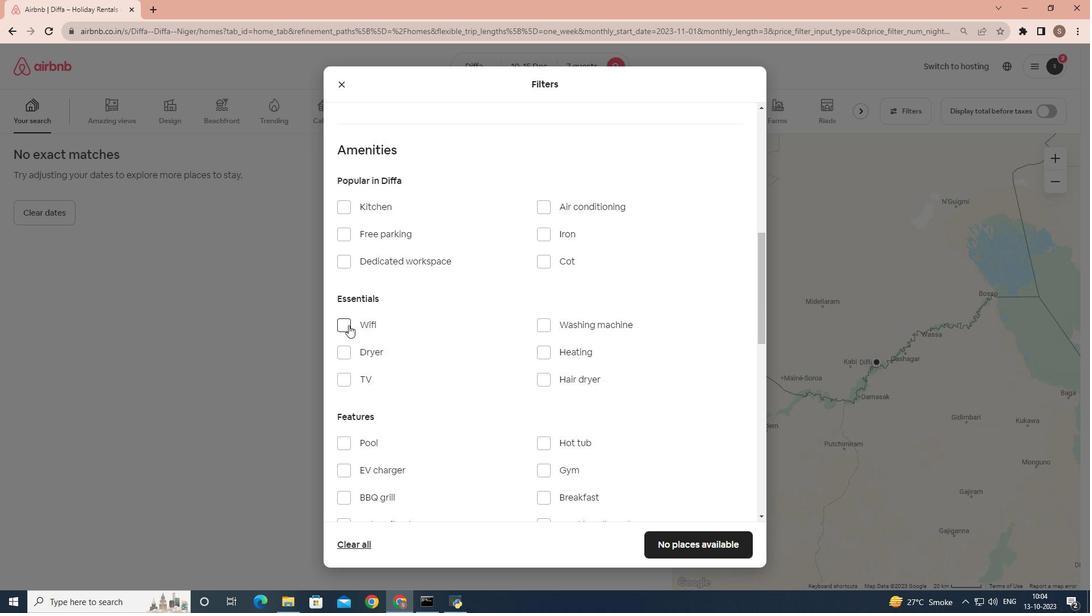 
Action: Mouse moved to (384, 323)
Screenshot: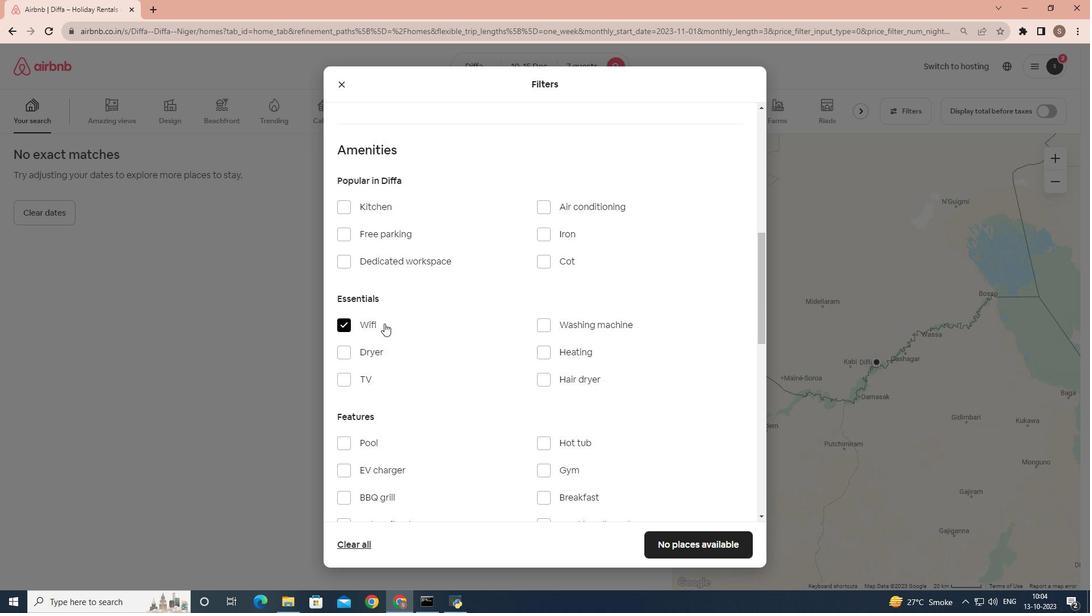 
Action: Mouse scrolled (384, 323) with delta (0, 0)
Screenshot: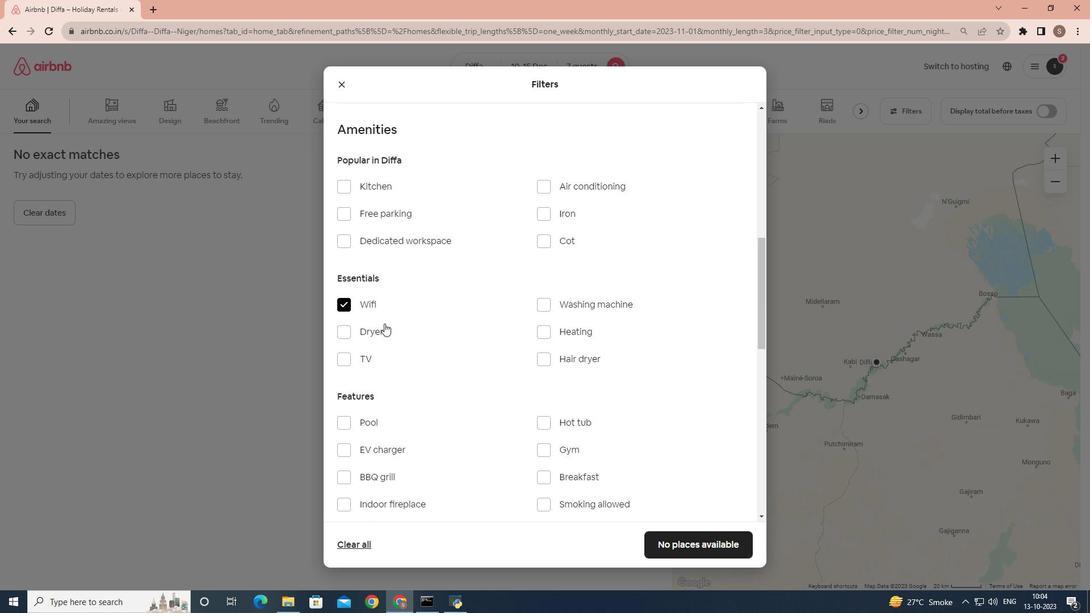 
Action: Mouse scrolled (384, 323) with delta (0, 0)
Screenshot: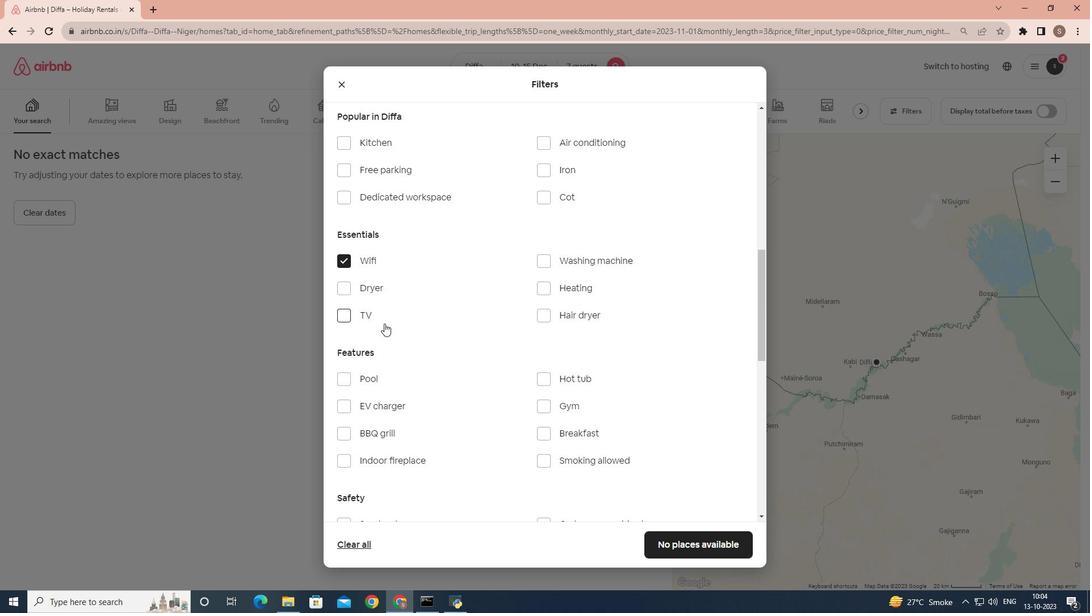
Action: Mouse moved to (345, 264)
Screenshot: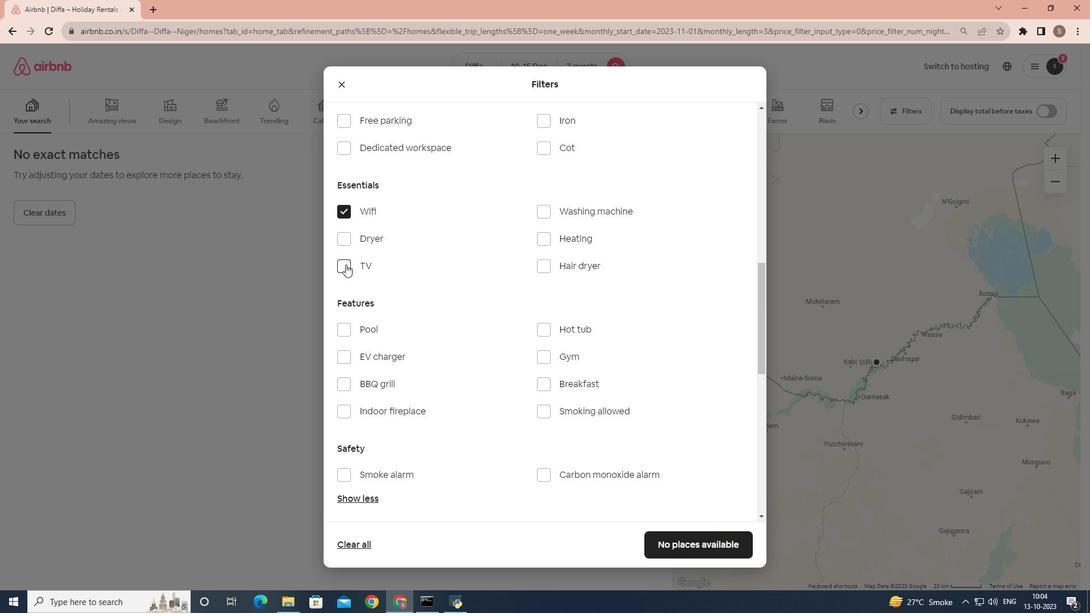 
Action: Mouse pressed left at (345, 264)
Screenshot: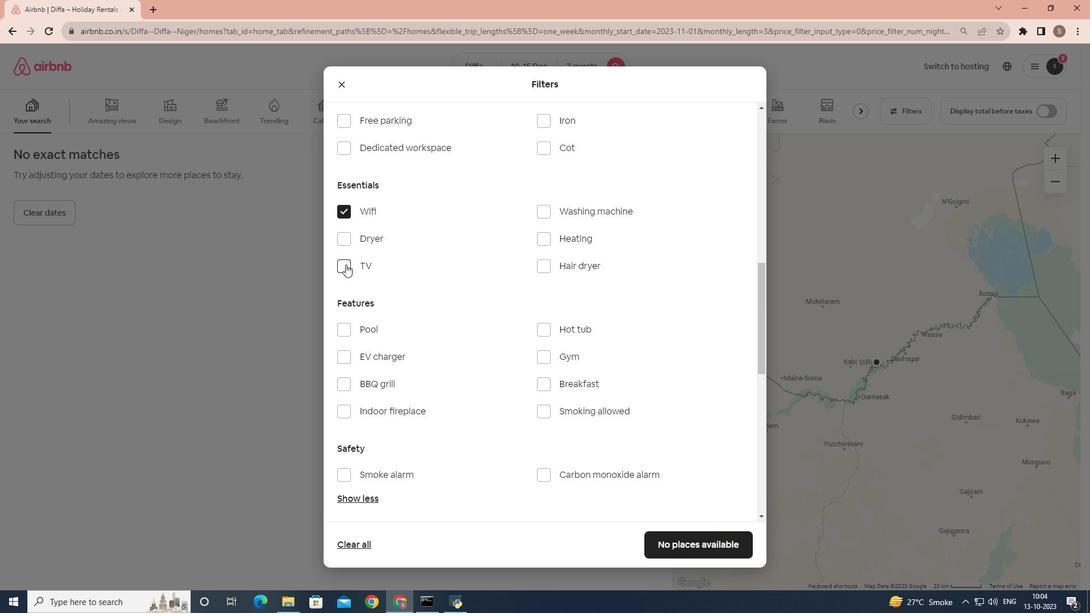 
Action: Mouse moved to (393, 268)
Screenshot: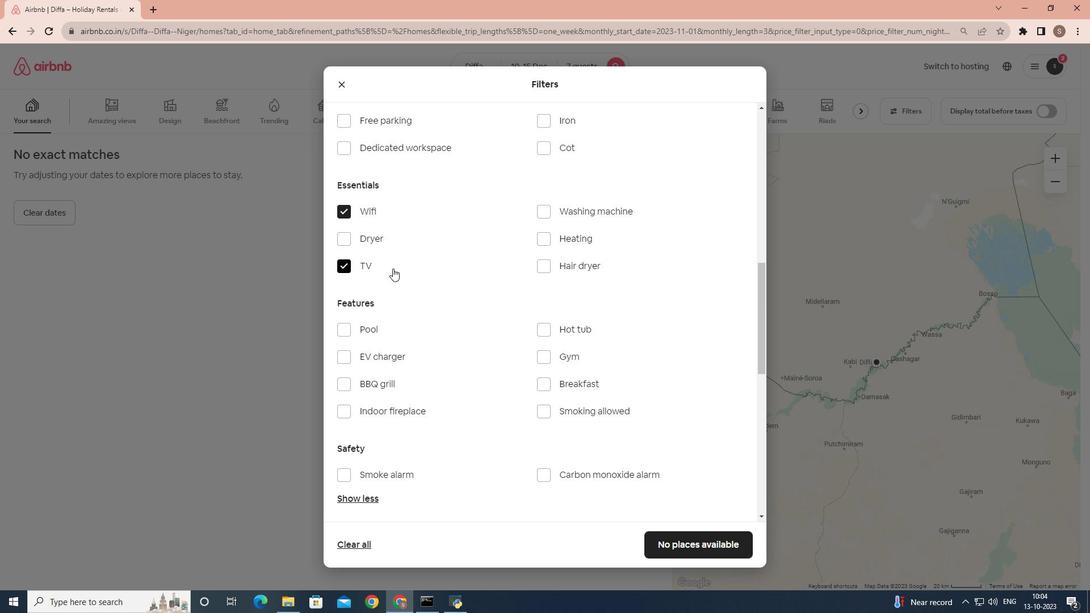 
Action: Mouse scrolled (393, 268) with delta (0, 0)
Screenshot: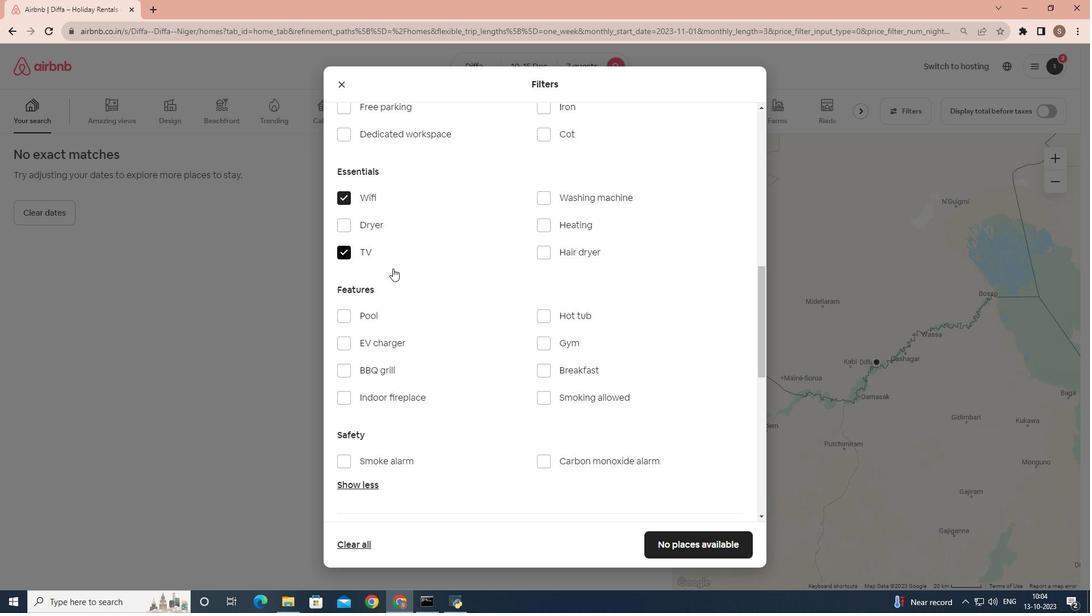 
Action: Mouse moved to (469, 268)
Screenshot: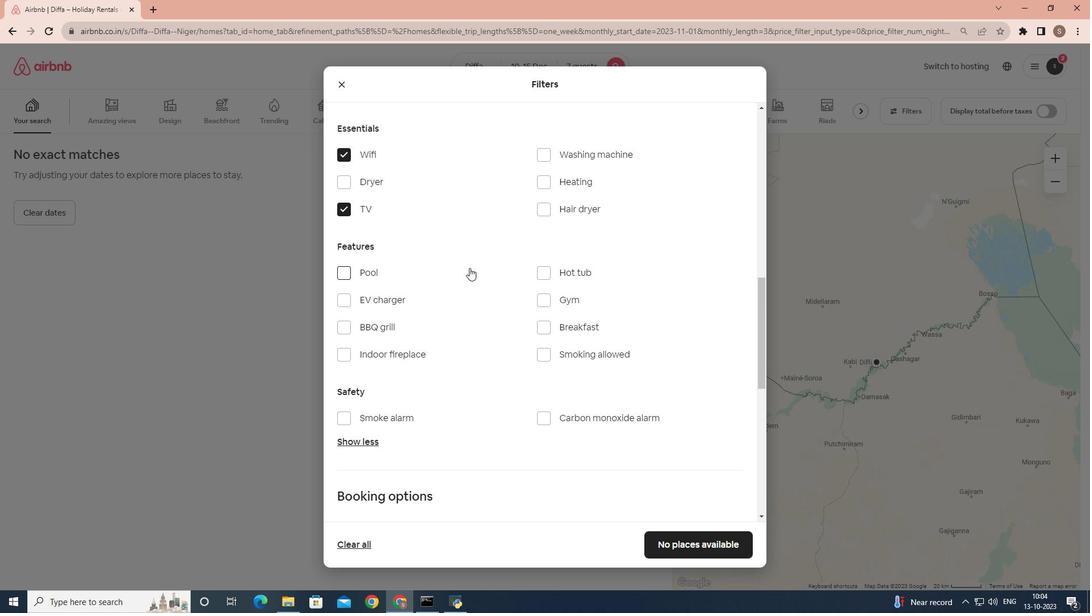 
Action: Mouse scrolled (469, 268) with delta (0, 0)
Screenshot: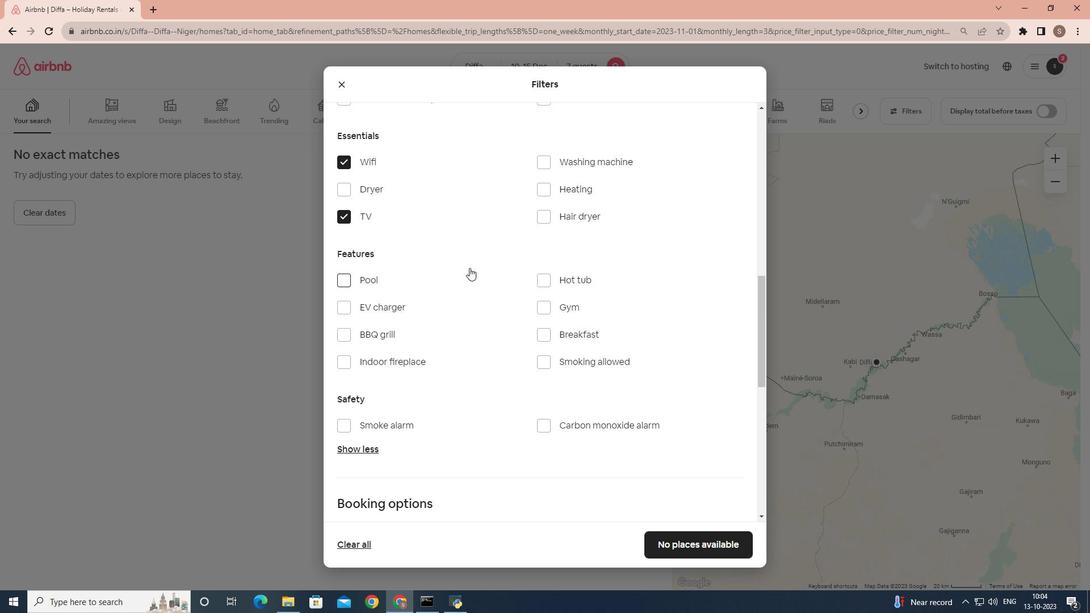 
Action: Mouse moved to (469, 268)
Screenshot: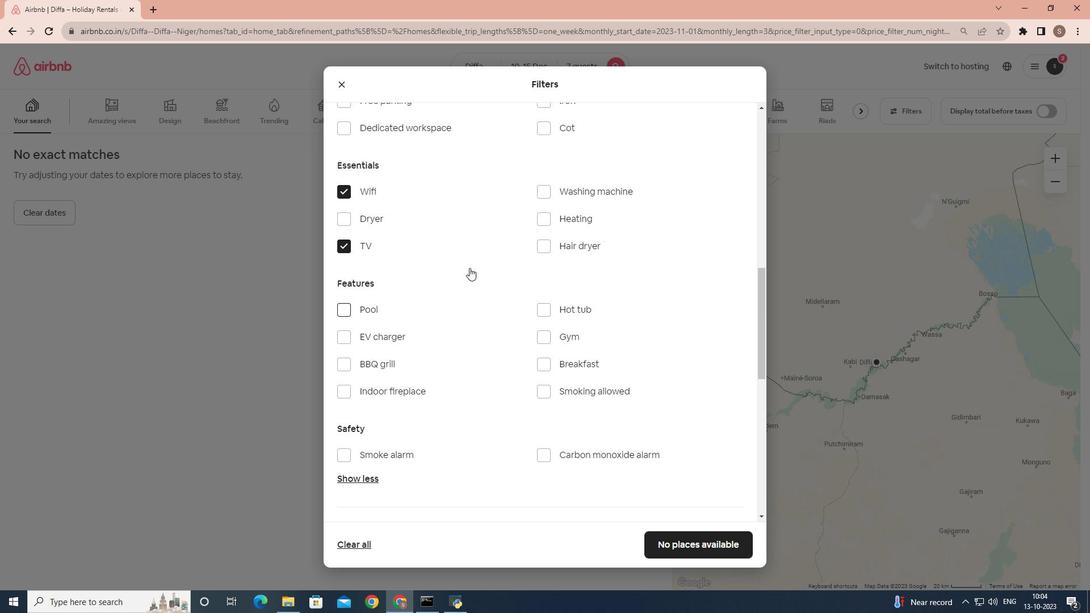 
Action: Mouse scrolled (469, 268) with delta (0, 0)
Screenshot: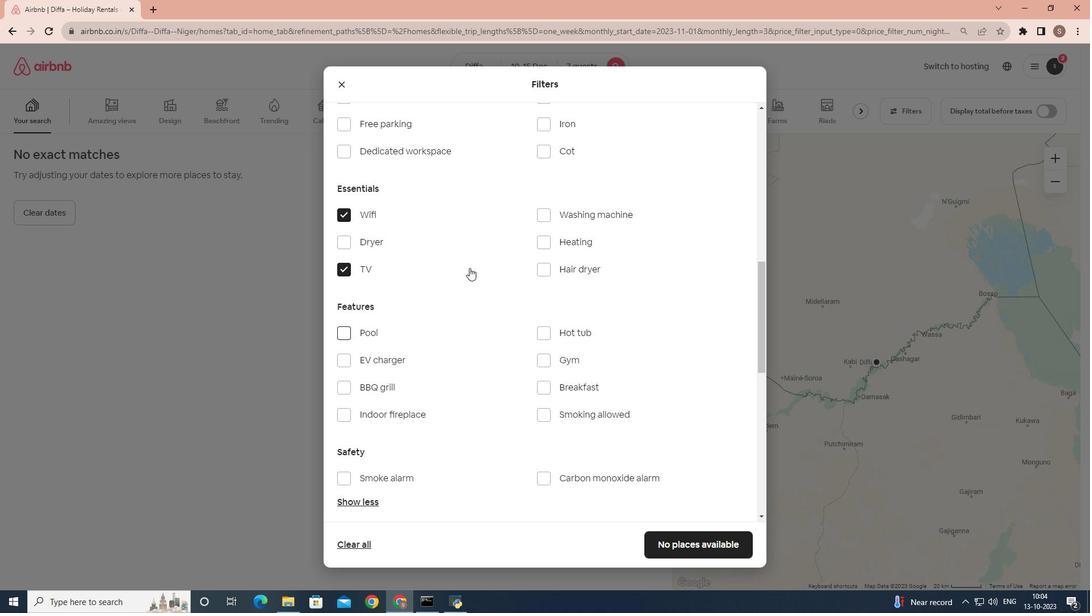 
Action: Mouse moved to (345, 173)
Screenshot: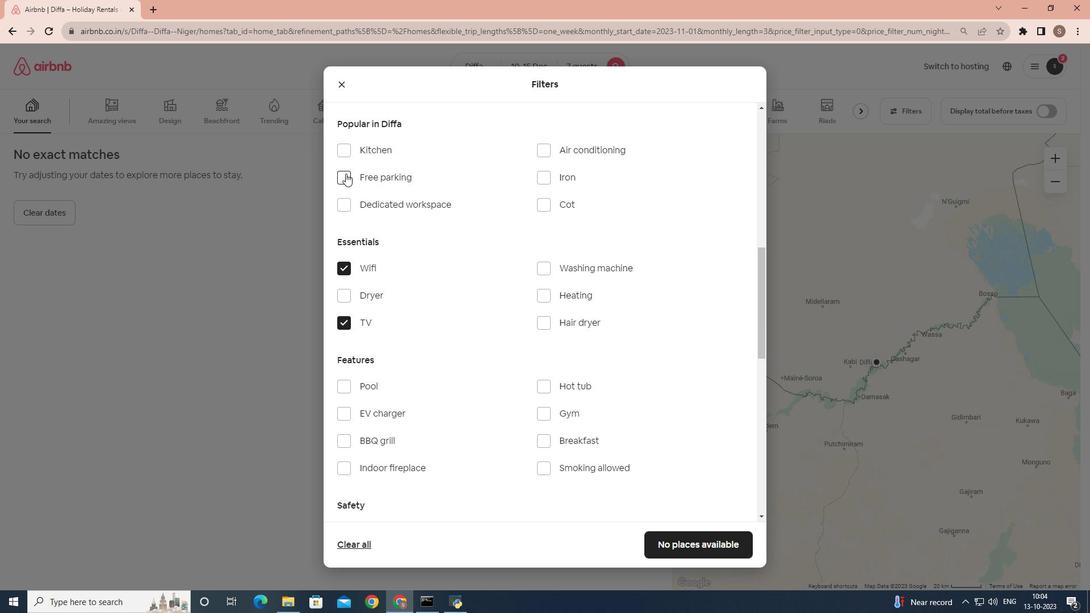 
Action: Mouse pressed left at (345, 173)
Screenshot: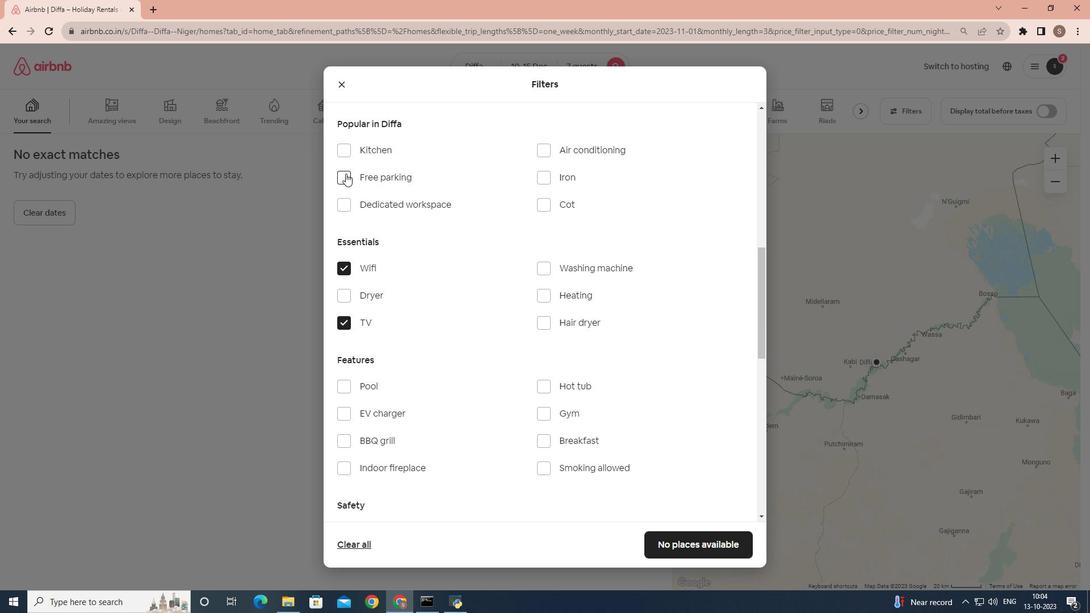 
Action: Mouse moved to (565, 312)
Screenshot: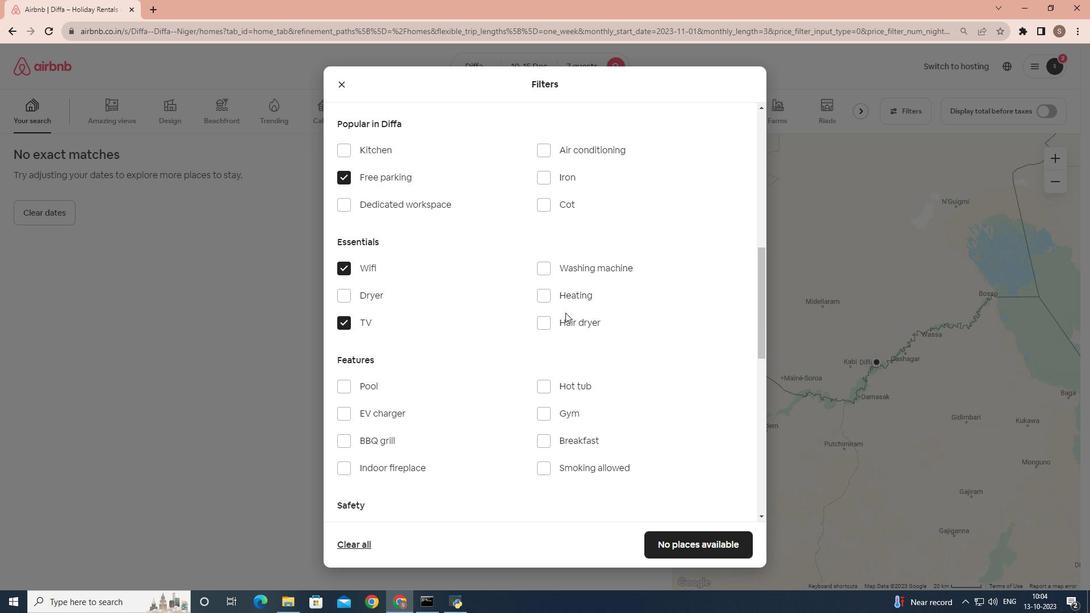 
Action: Mouse scrolled (565, 312) with delta (0, 0)
Screenshot: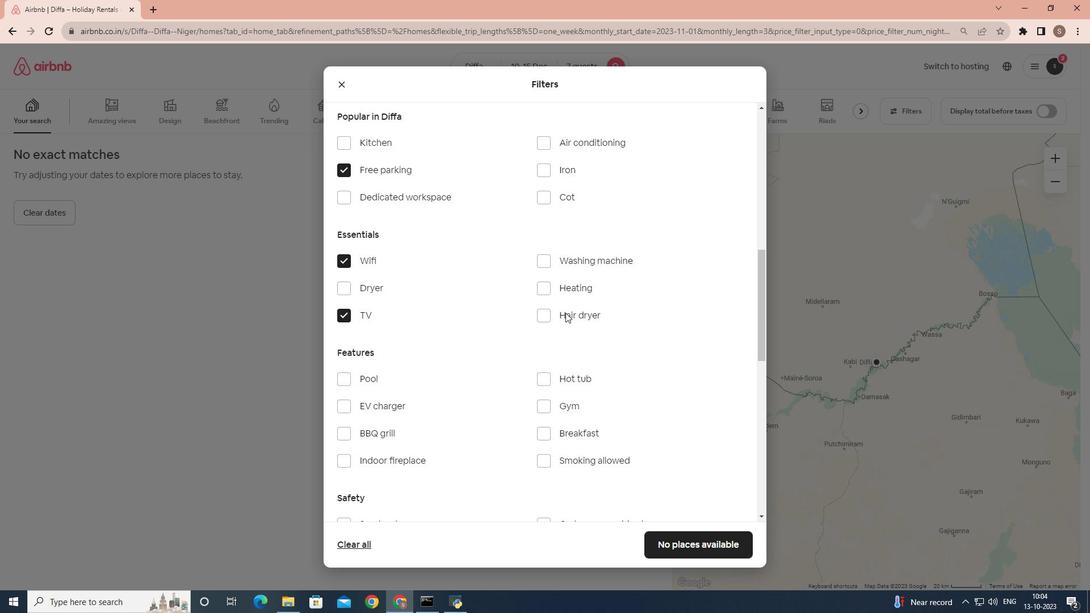 
Action: Mouse scrolled (565, 312) with delta (0, 0)
Screenshot: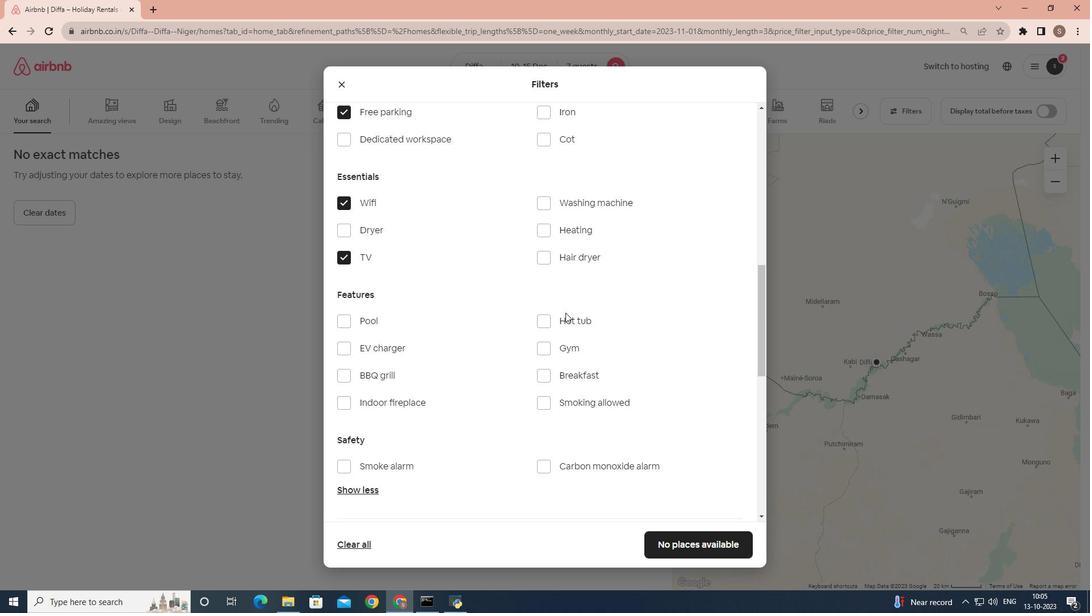 
Action: Mouse moved to (519, 309)
Screenshot: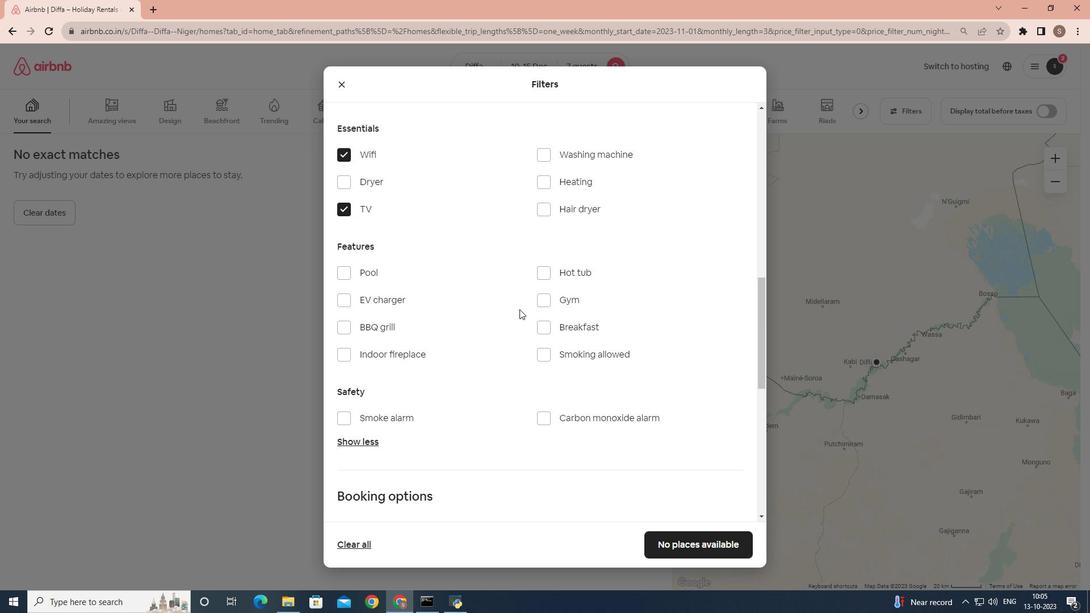 
Action: Mouse scrolled (519, 308) with delta (0, 0)
Screenshot: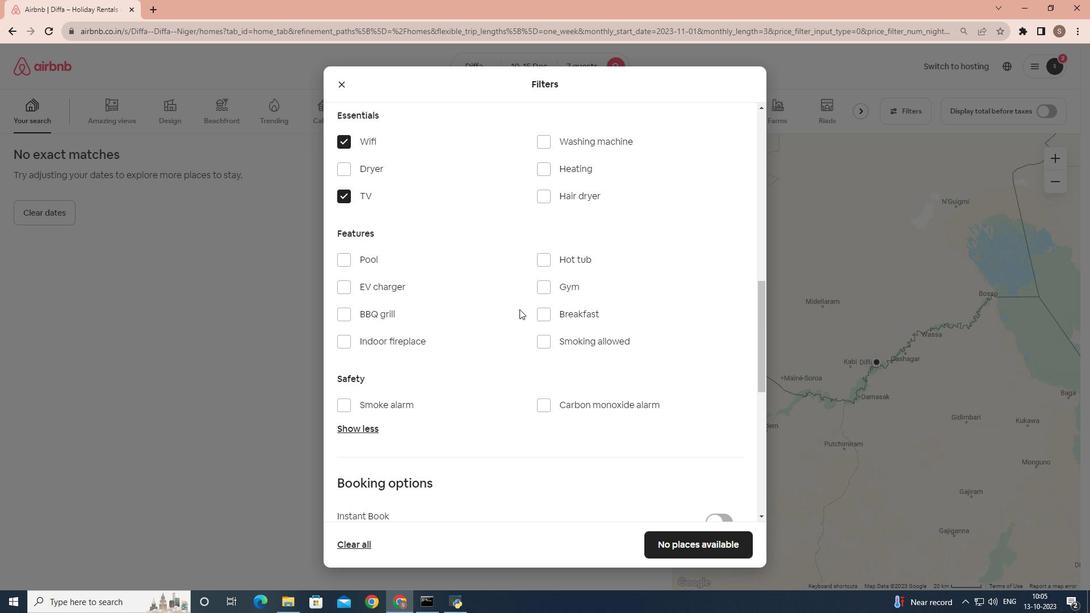 
Action: Mouse moved to (548, 242)
Screenshot: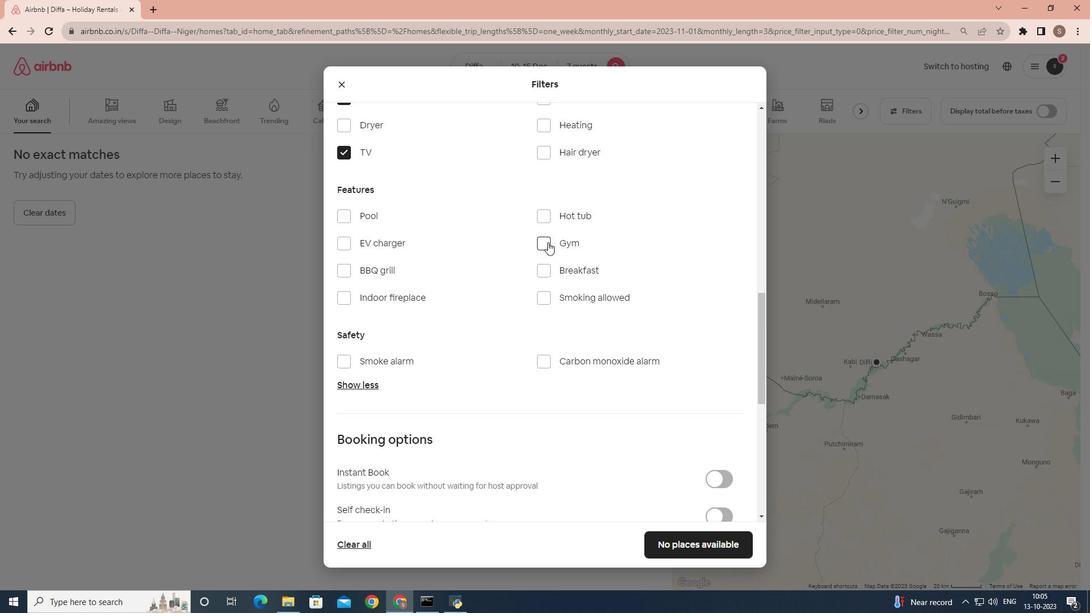
Action: Mouse pressed left at (548, 242)
Screenshot: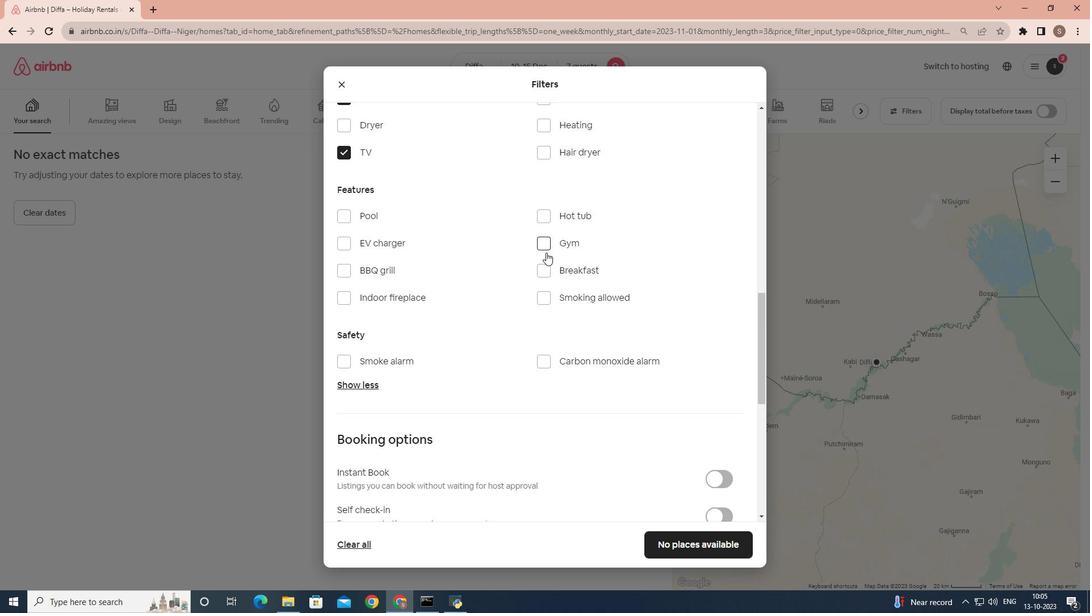 
Action: Mouse moved to (540, 276)
Screenshot: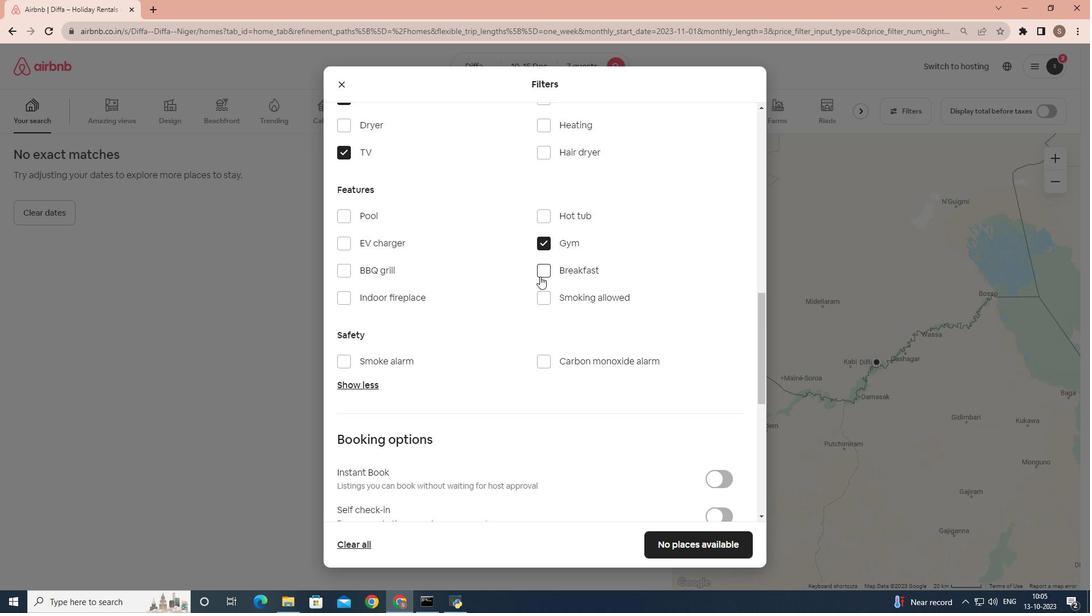 
Action: Mouse pressed left at (540, 276)
Screenshot: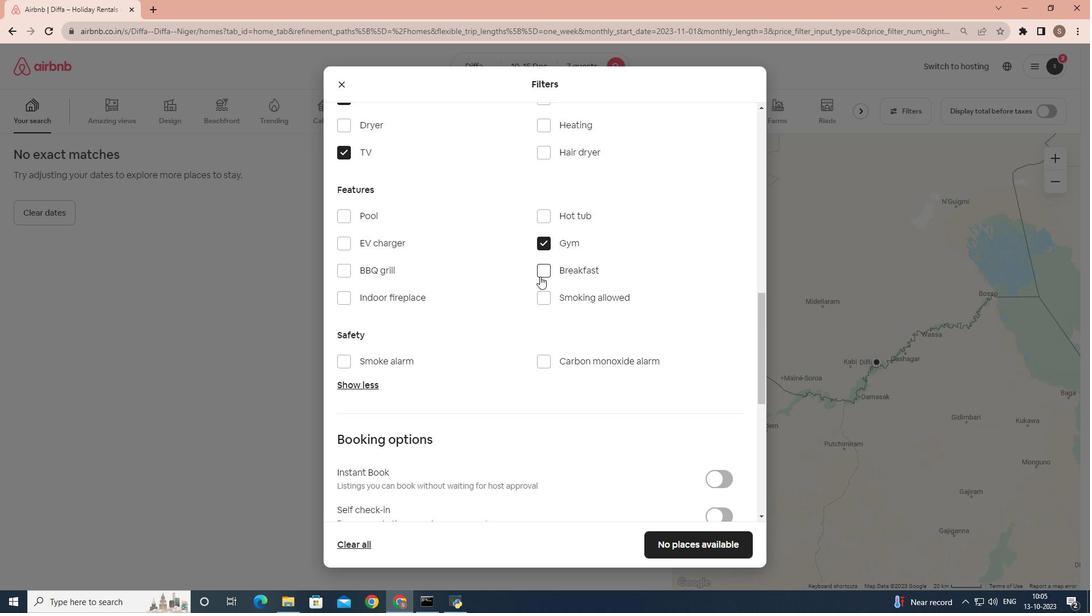 
Action: Mouse scrolled (540, 276) with delta (0, 0)
Screenshot: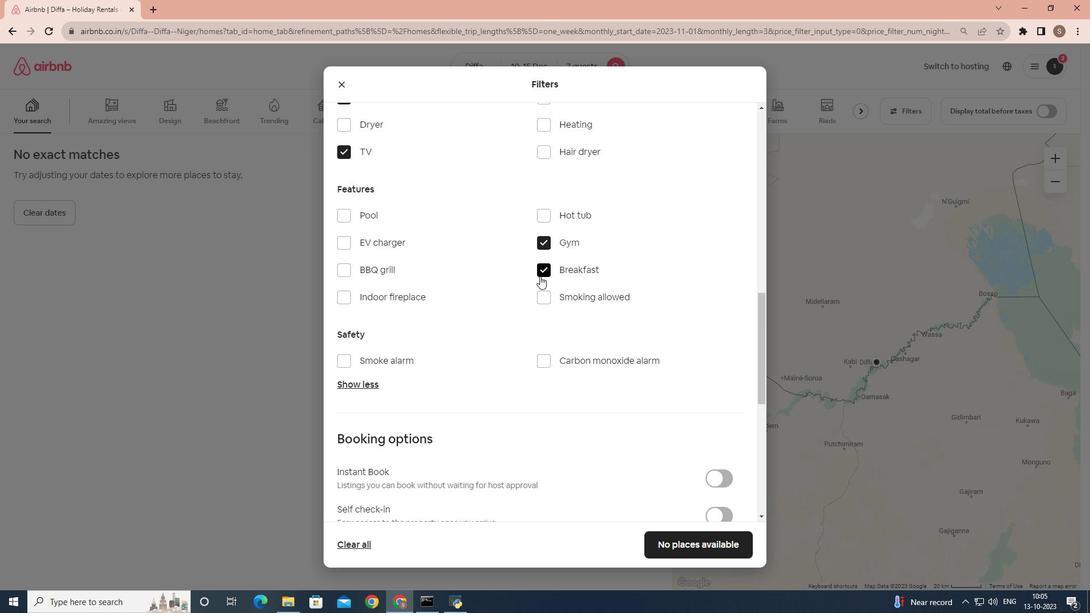 
